 Task: View and add the product "Sweet Sesame Tofu Bowl" to cart from the store "Catering by Summer Shop (Healthy Thai Bowls)".
Action: Mouse pressed left at (70, 108)
Screenshot: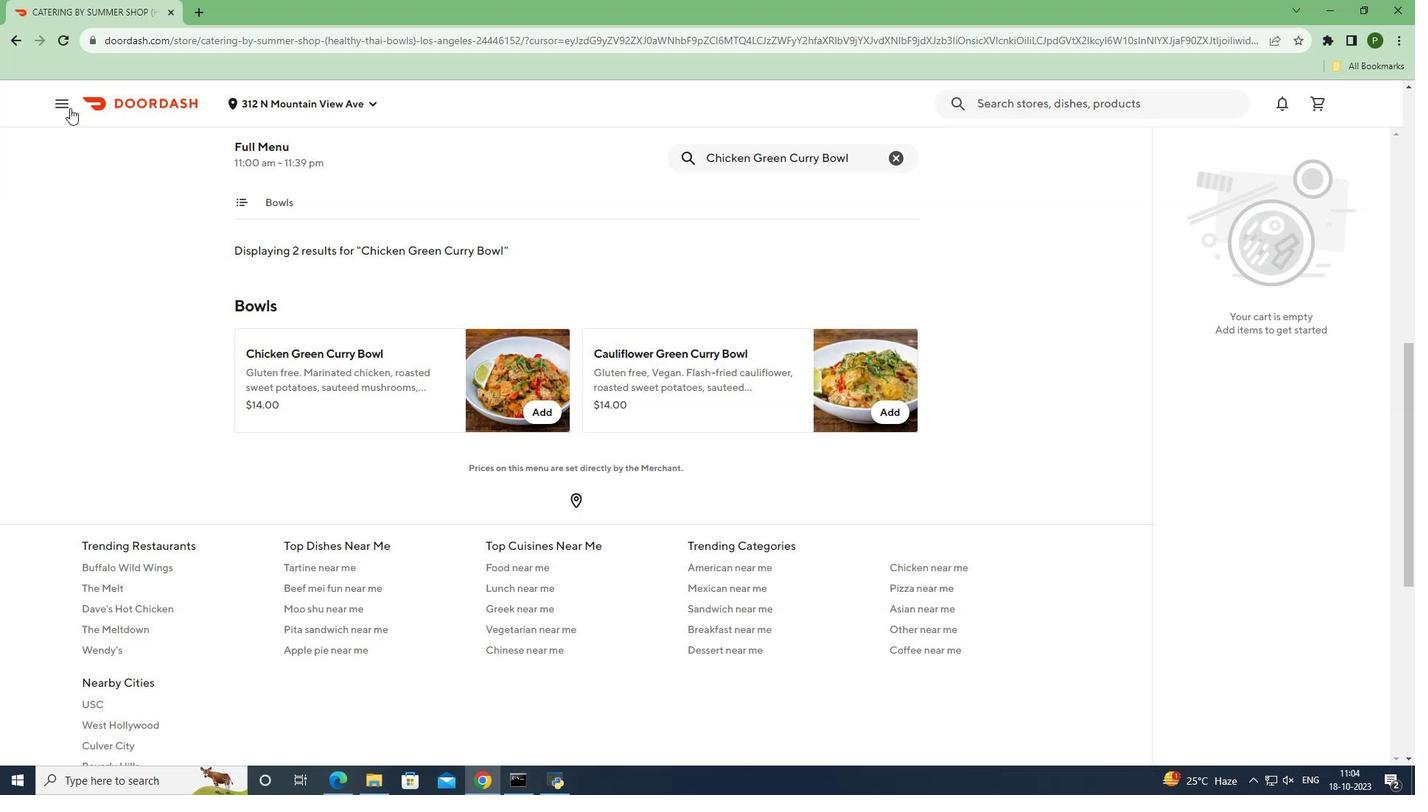 
Action: Mouse moved to (67, 201)
Screenshot: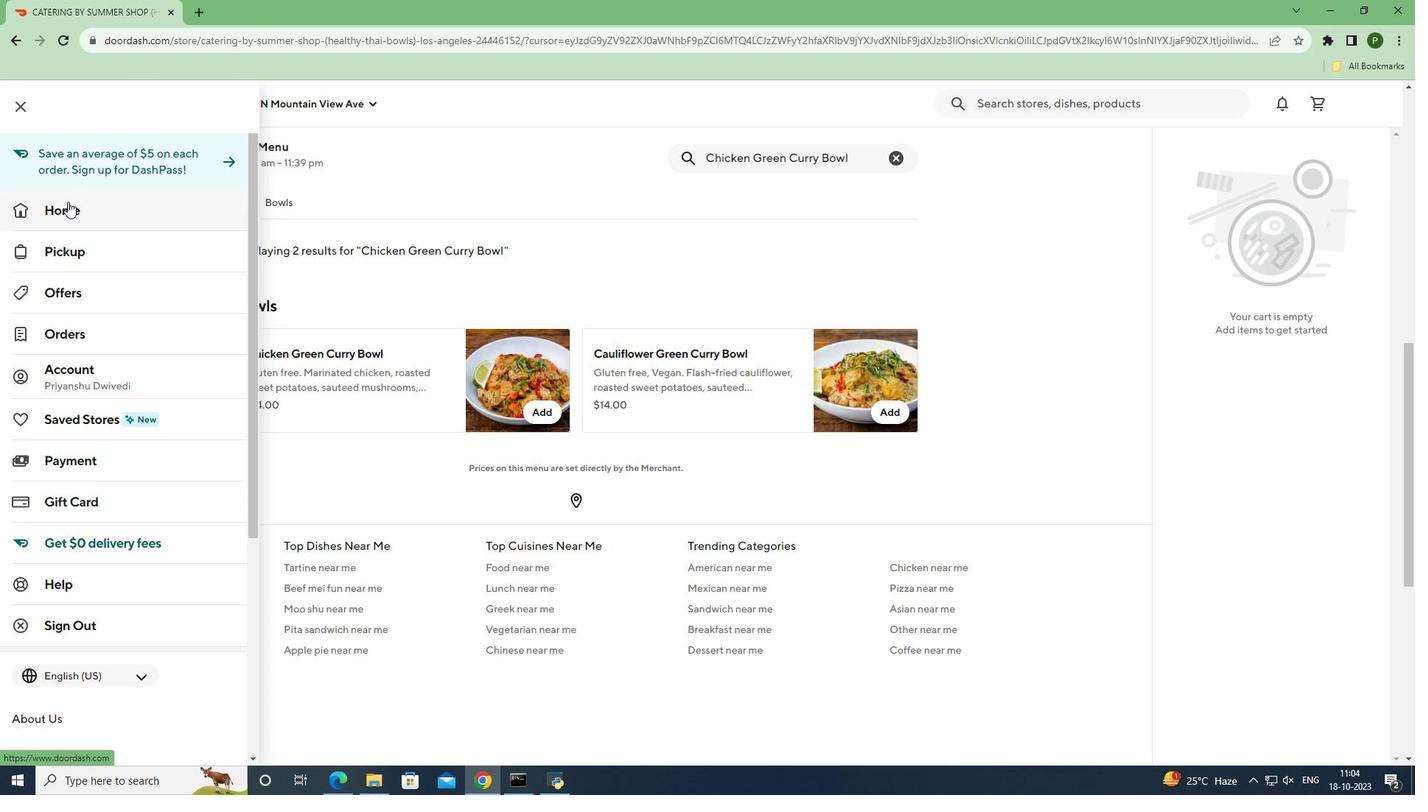 
Action: Mouse pressed left at (67, 201)
Screenshot: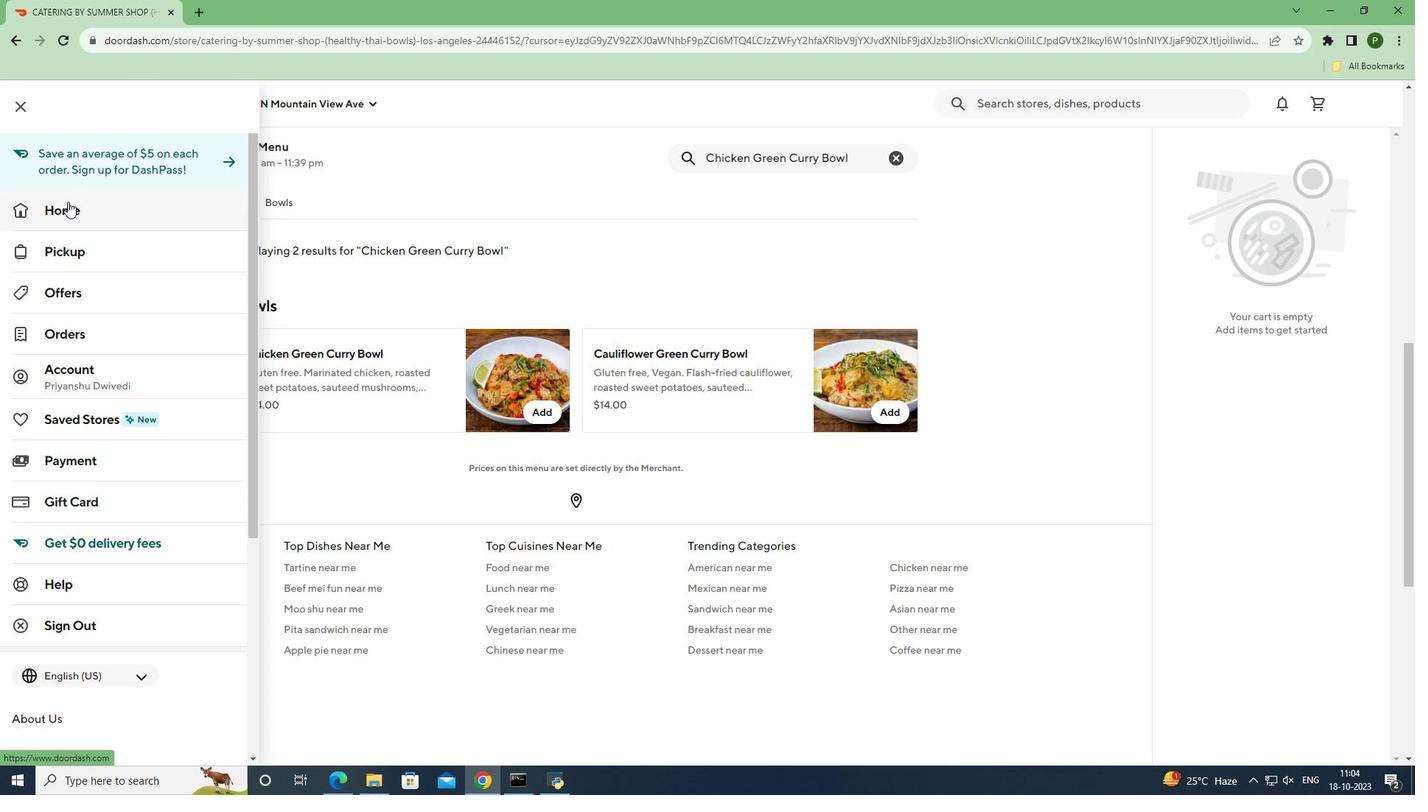
Action: Mouse moved to (1117, 160)
Screenshot: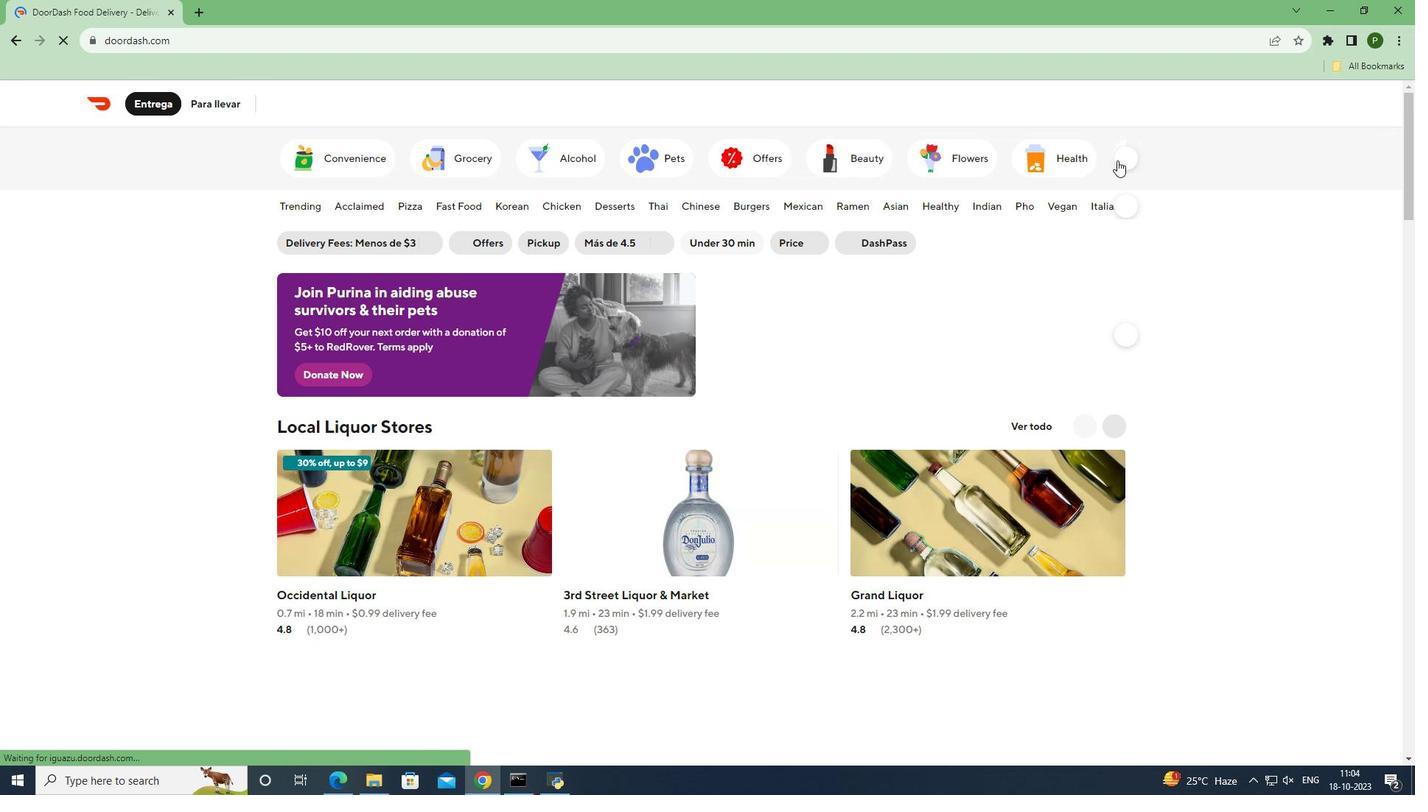 
Action: Mouse pressed left at (1117, 160)
Screenshot: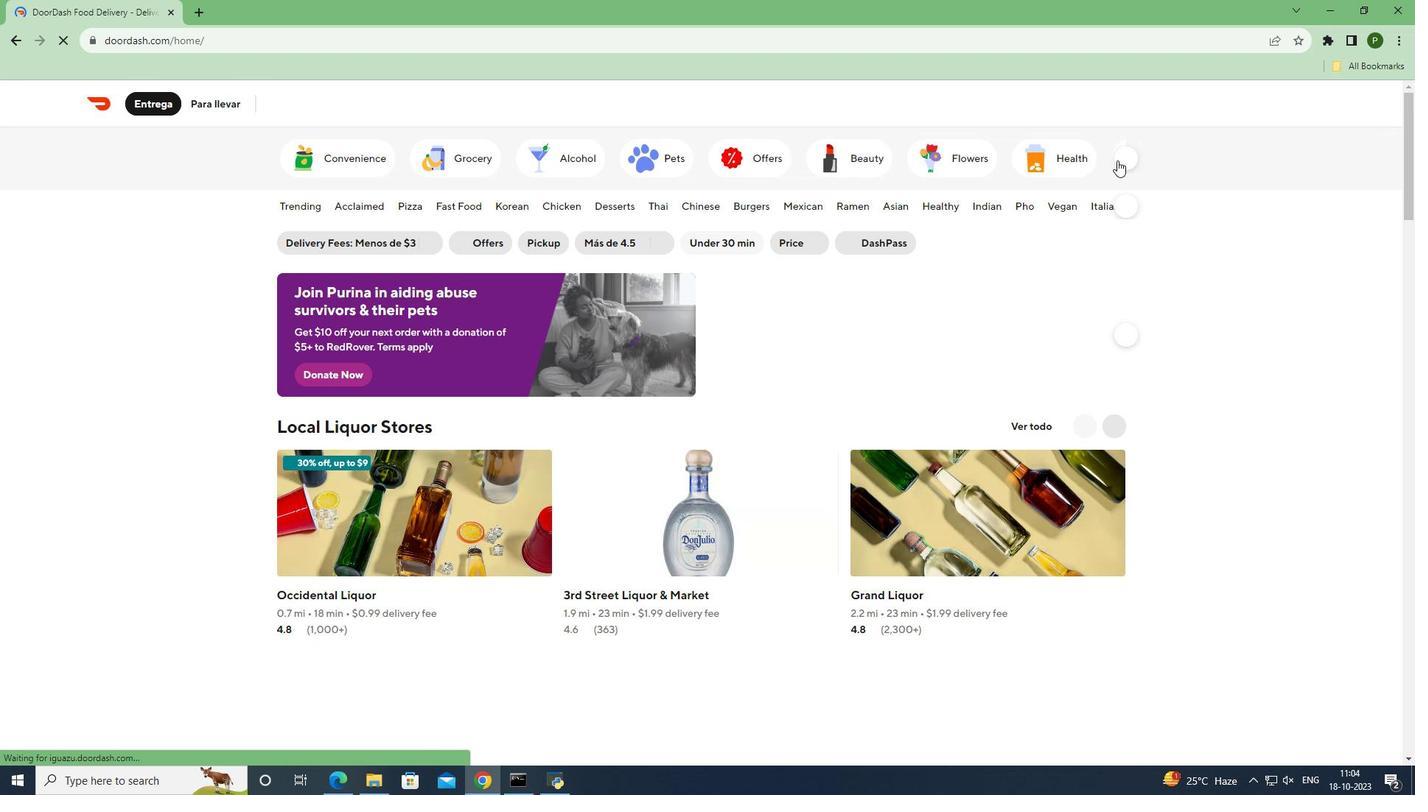 
Action: Mouse moved to (339, 162)
Screenshot: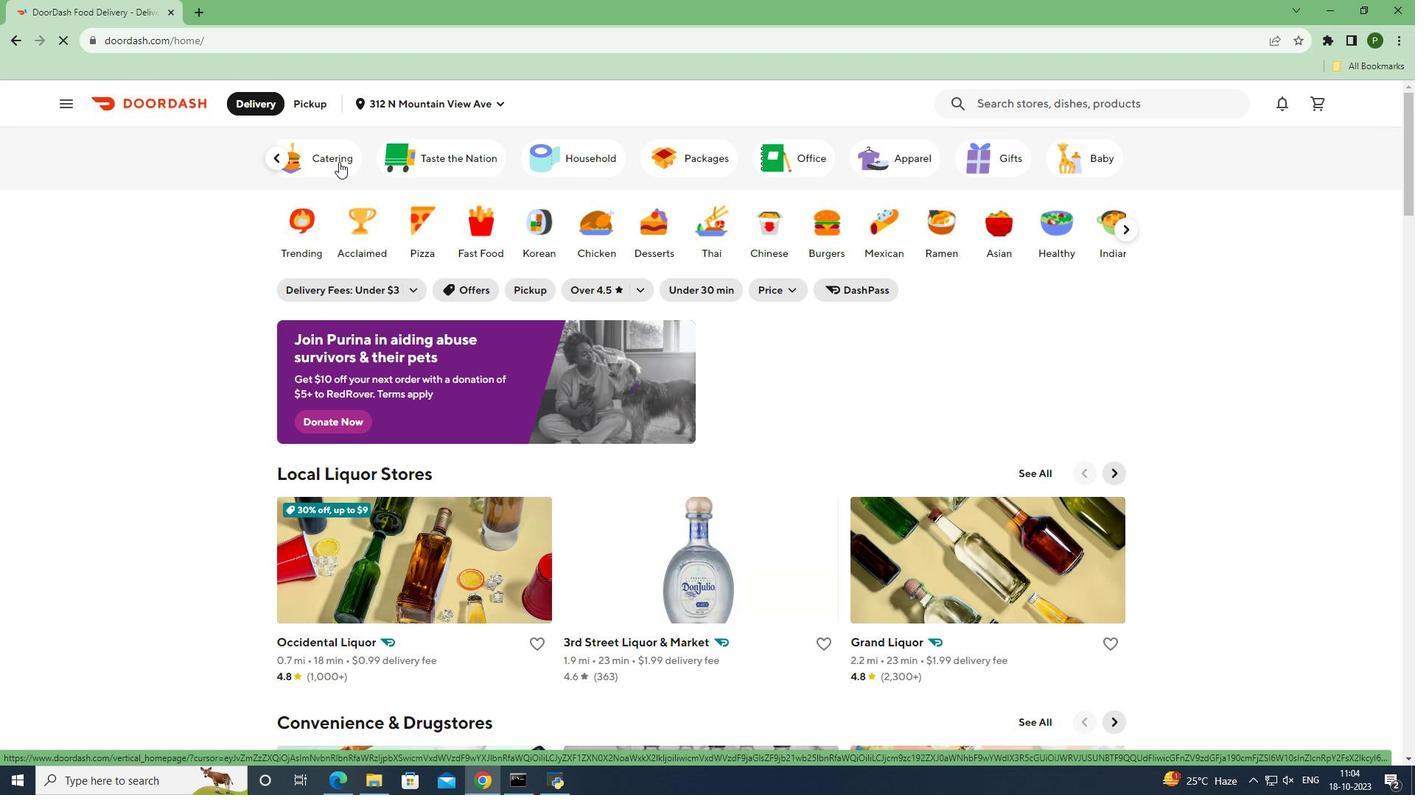 
Action: Mouse pressed left at (339, 162)
Screenshot: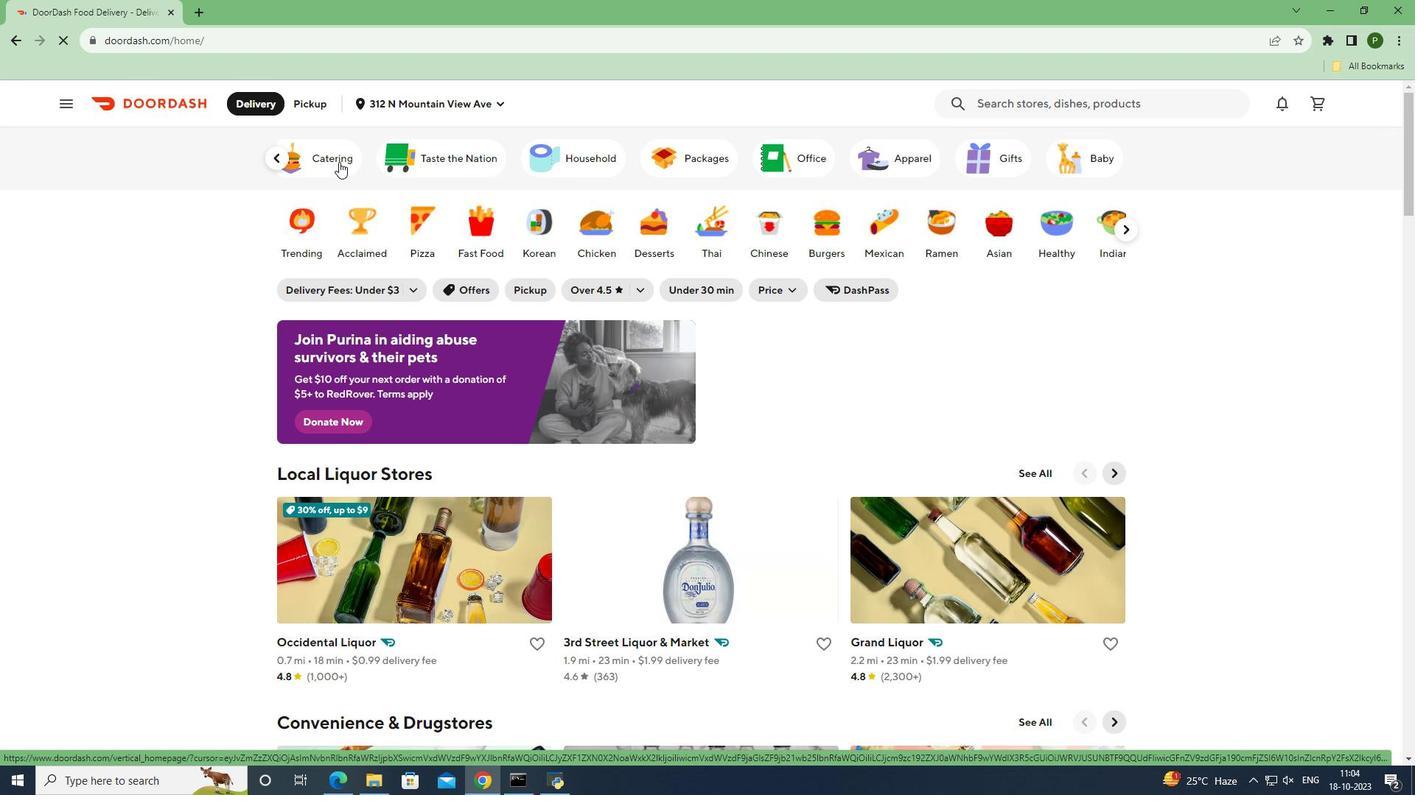 
Action: Mouse moved to (414, 478)
Screenshot: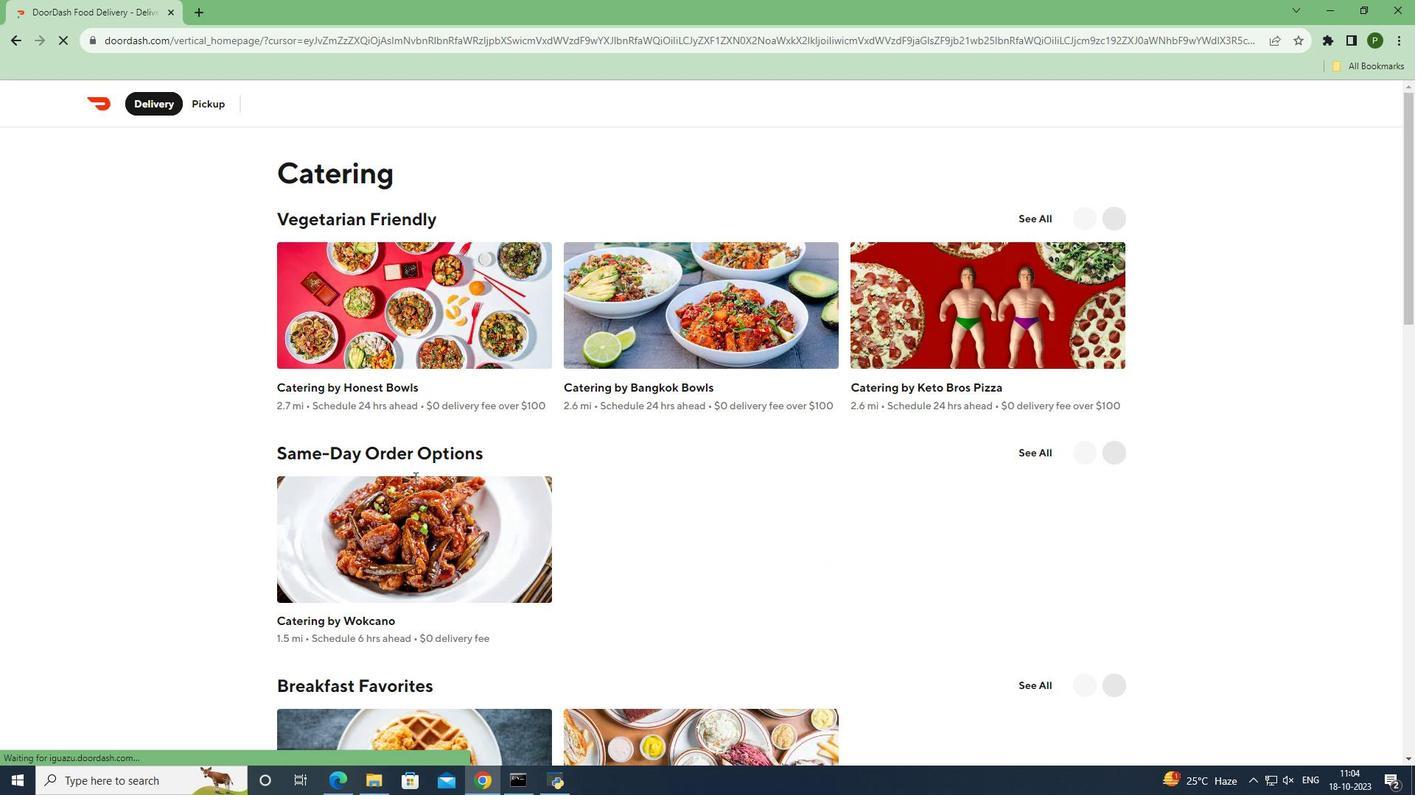 
Action: Mouse scrolled (414, 477) with delta (0, 0)
Screenshot: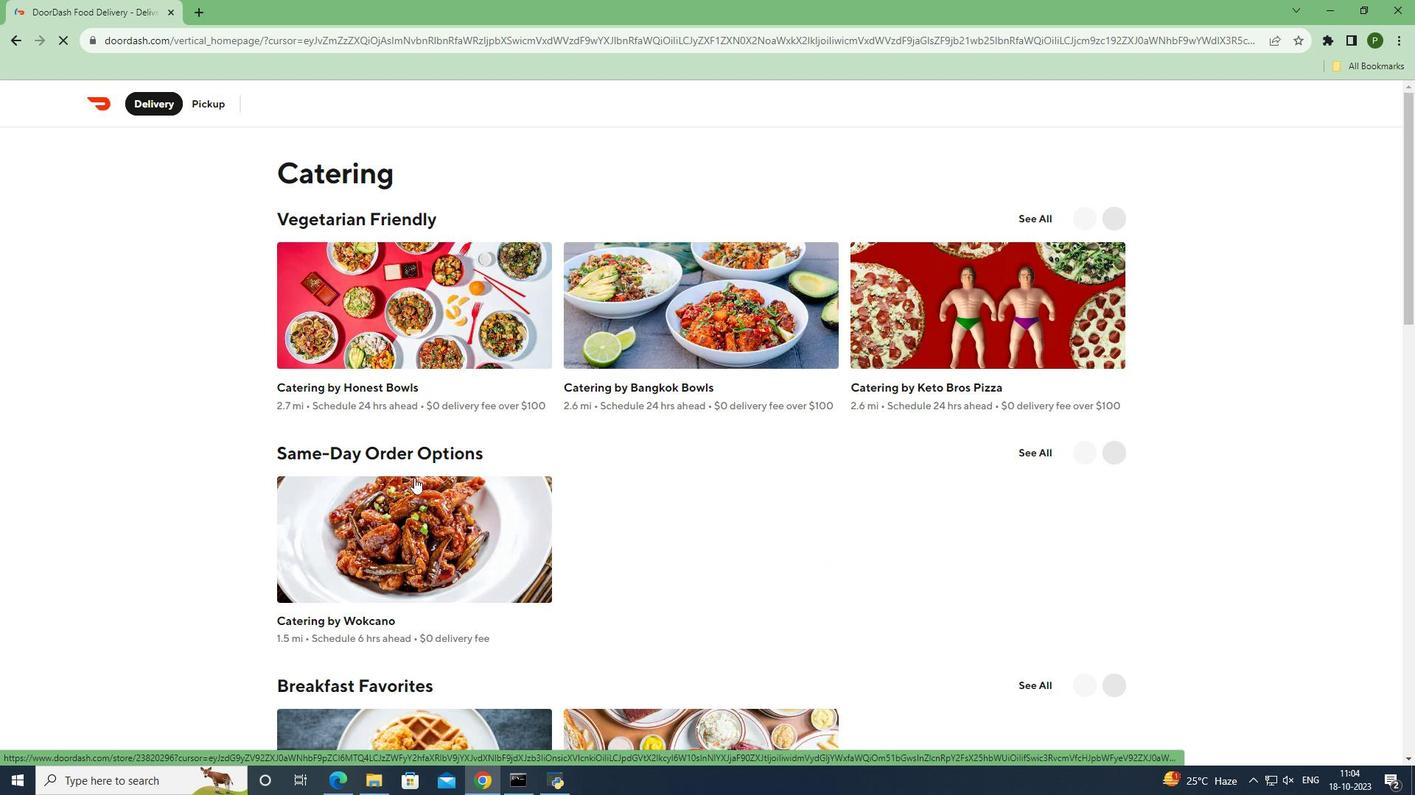 
Action: Mouse scrolled (414, 477) with delta (0, 0)
Screenshot: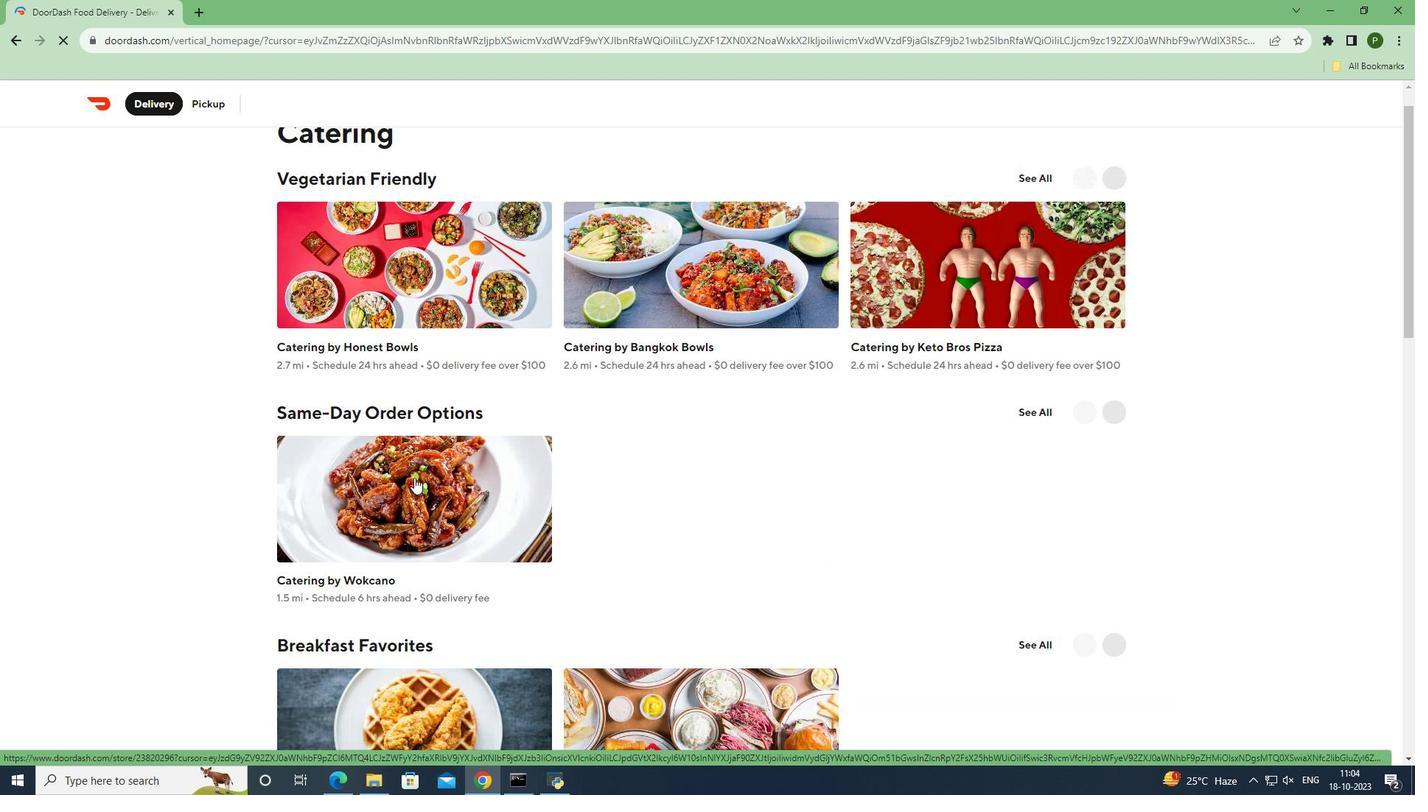 
Action: Mouse scrolled (414, 477) with delta (0, 0)
Screenshot: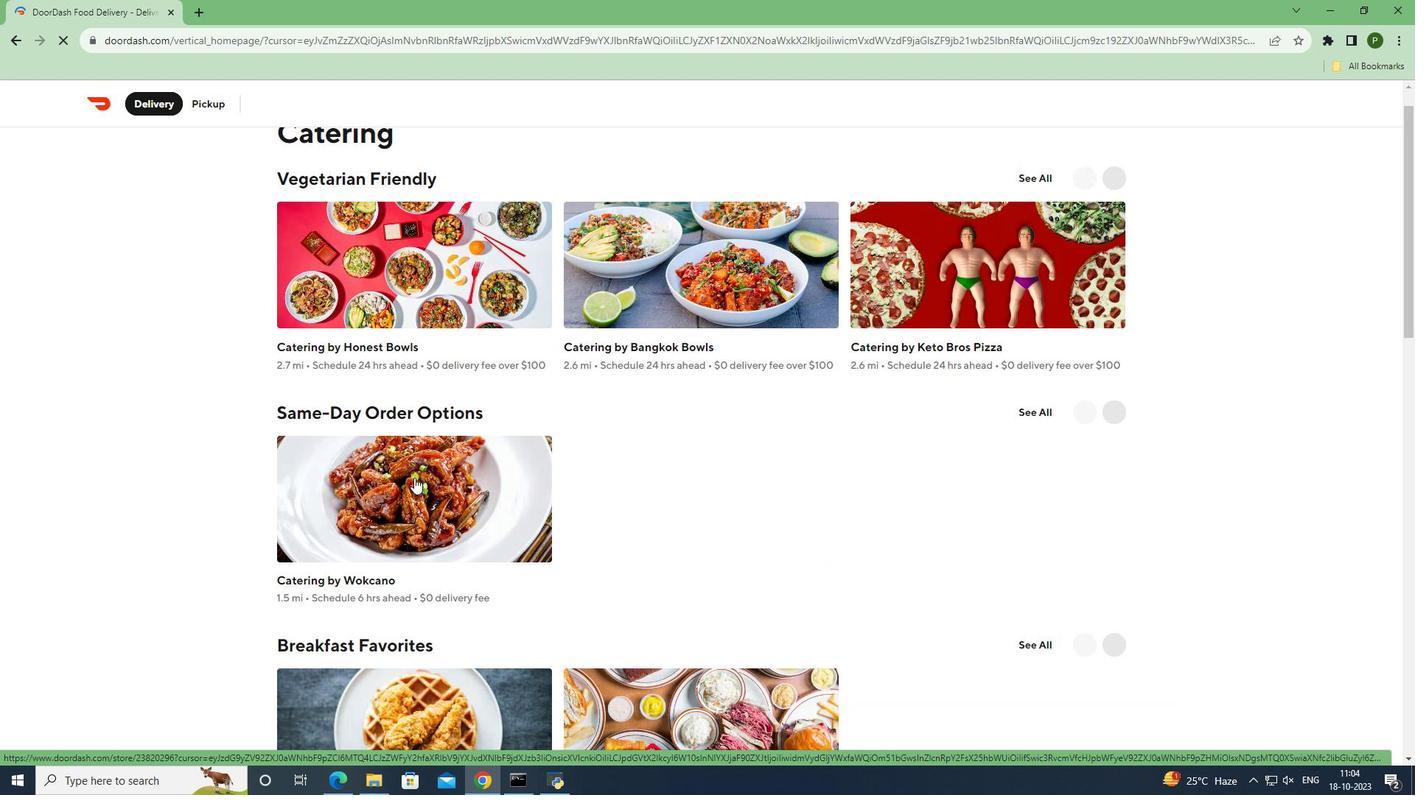 
Action: Mouse scrolled (414, 477) with delta (0, 0)
Screenshot: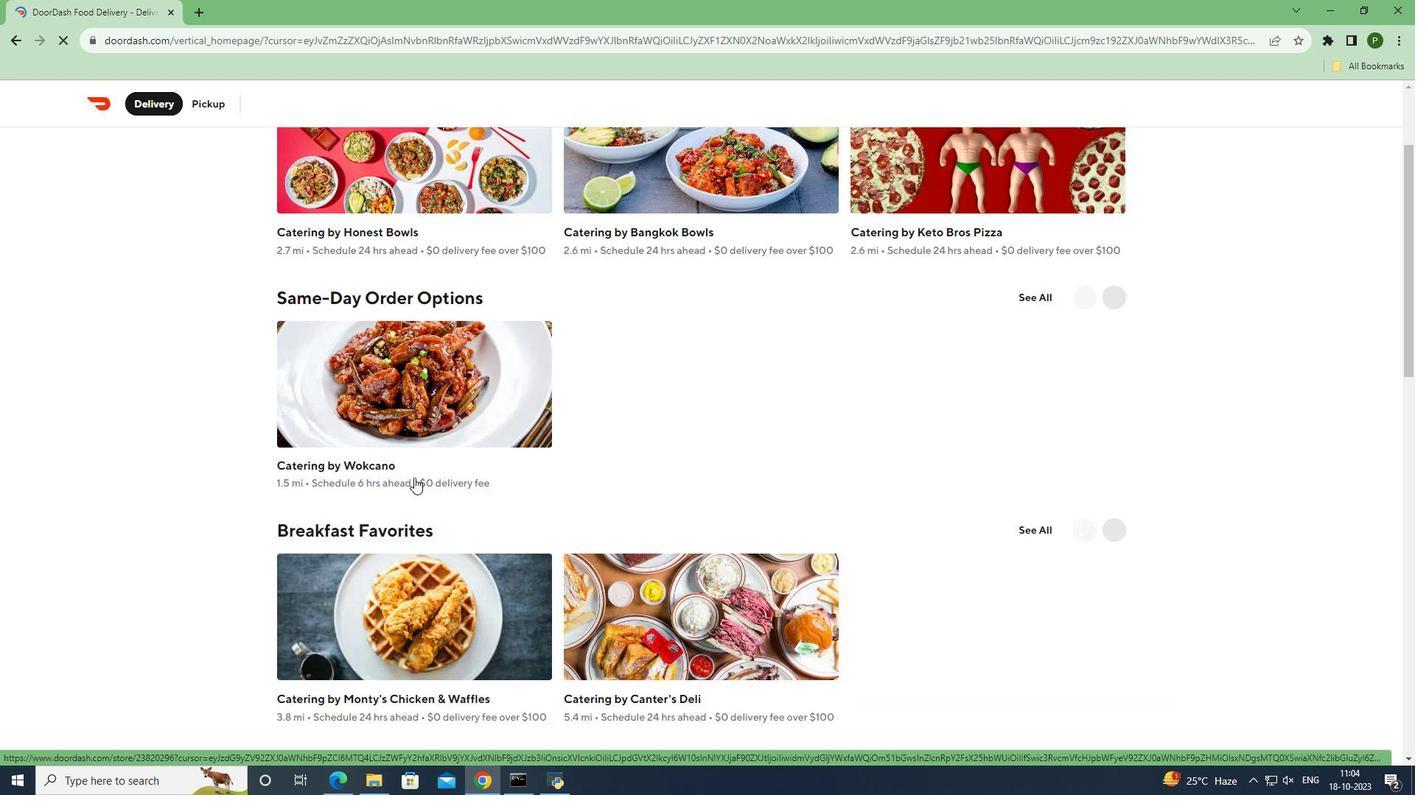 
Action: Mouse scrolled (414, 477) with delta (0, 0)
Screenshot: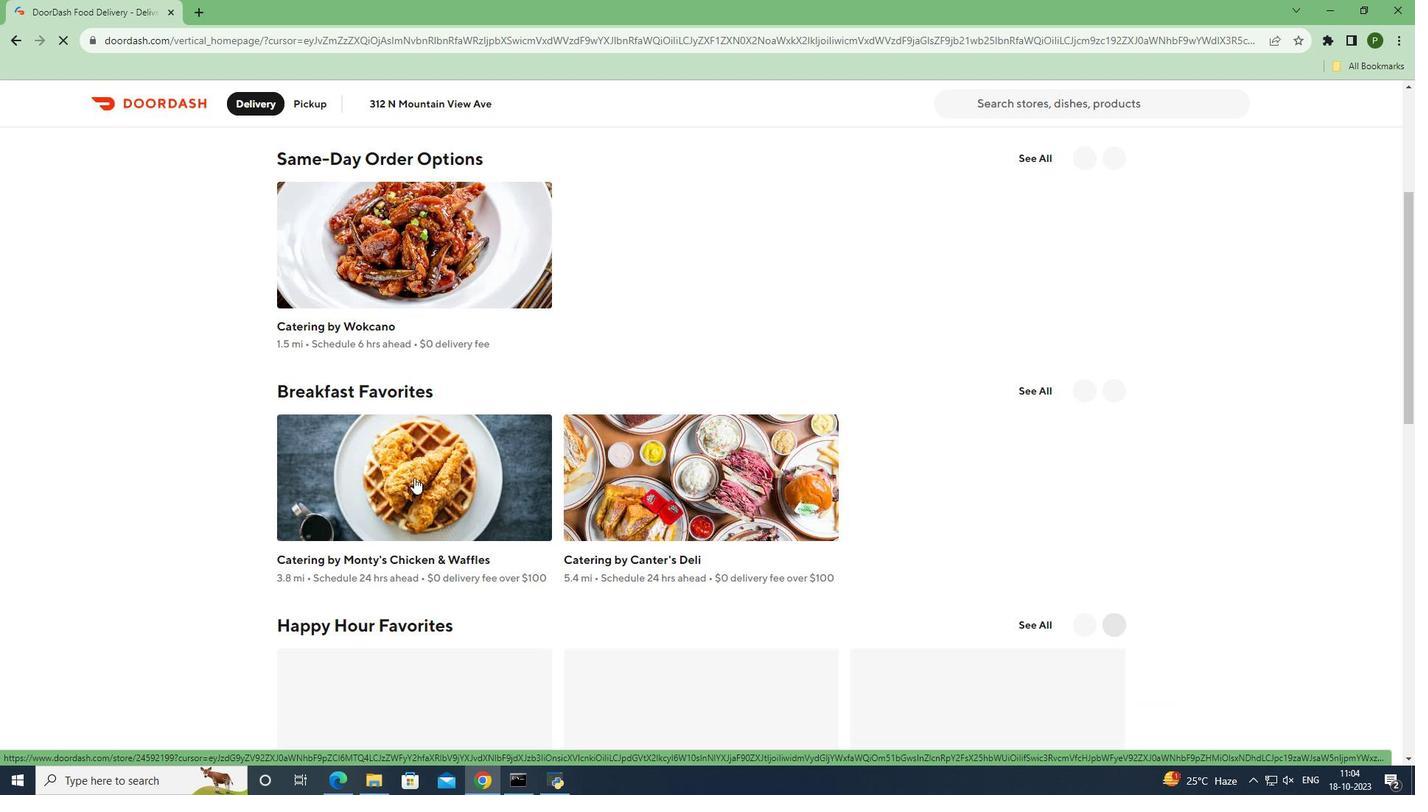 
Action: Mouse scrolled (414, 477) with delta (0, 0)
Screenshot: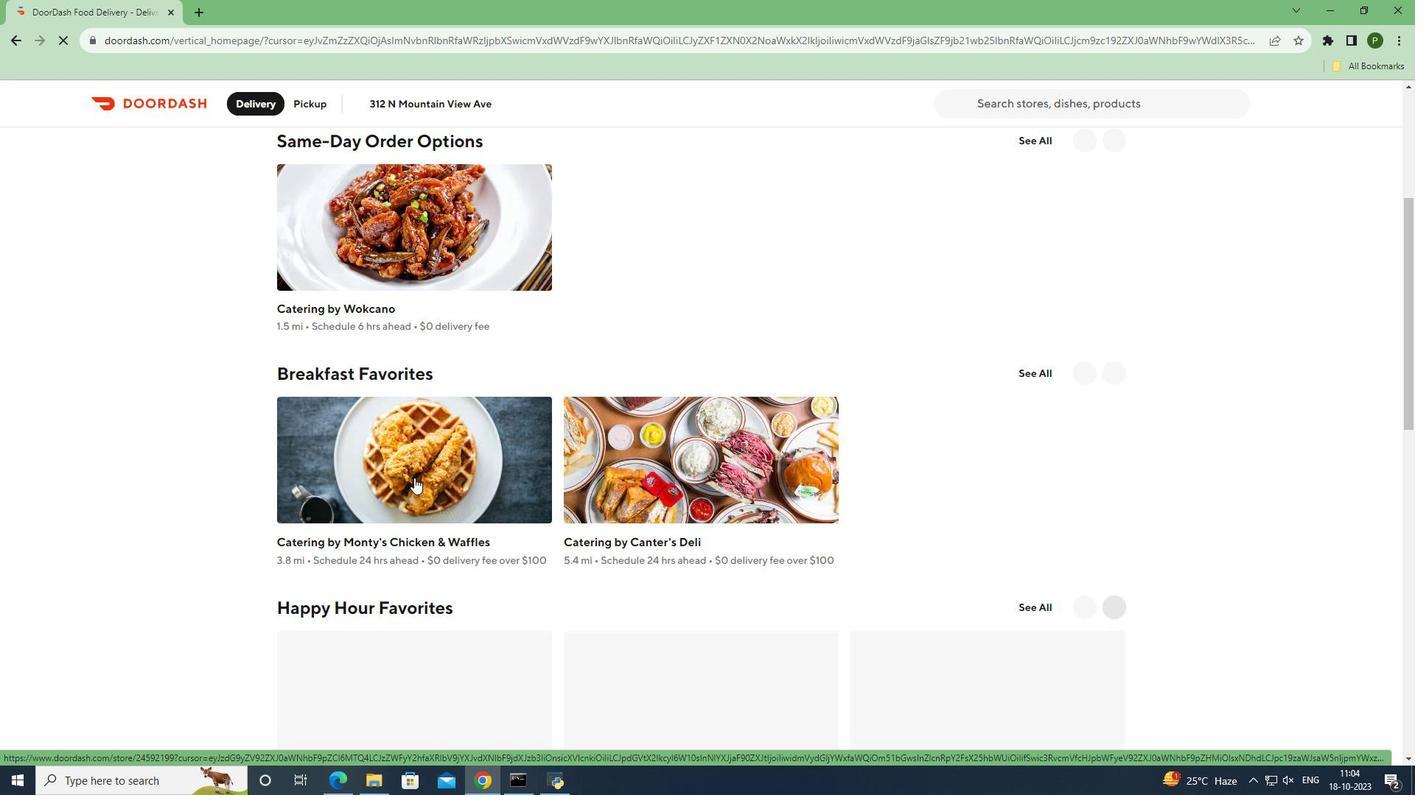
Action: Mouse scrolled (414, 477) with delta (0, 0)
Screenshot: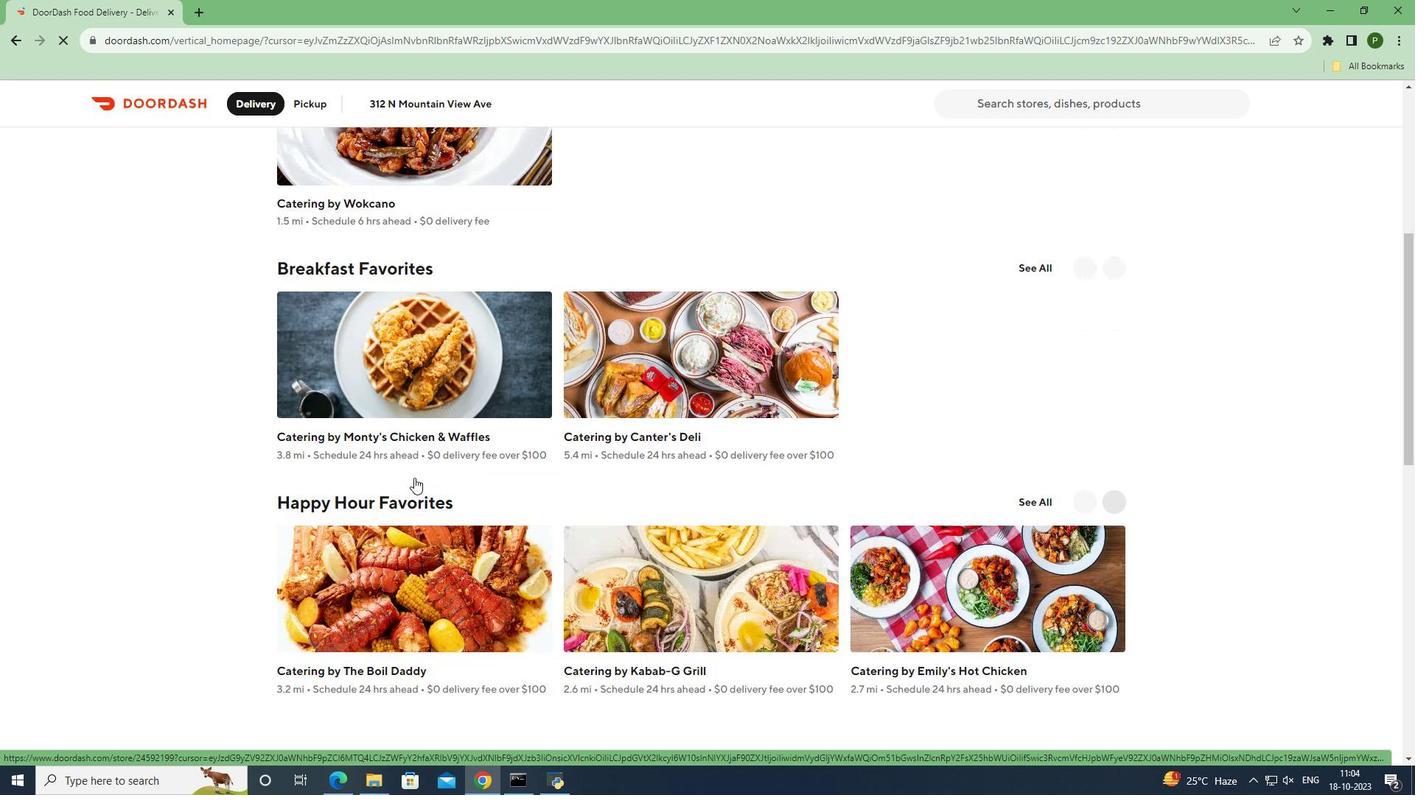 
Action: Mouse scrolled (414, 477) with delta (0, 0)
Screenshot: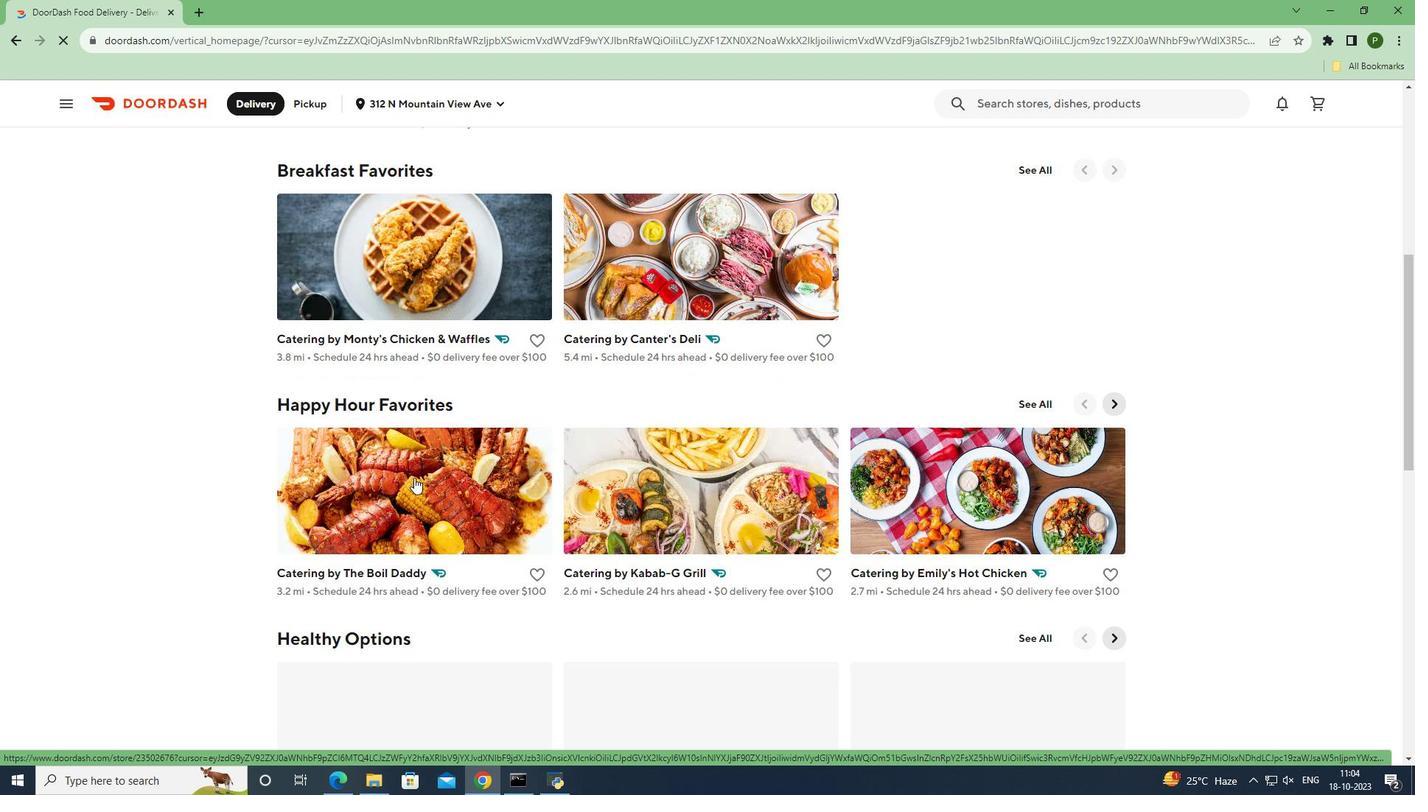 
Action: Mouse scrolled (414, 477) with delta (0, 0)
Screenshot: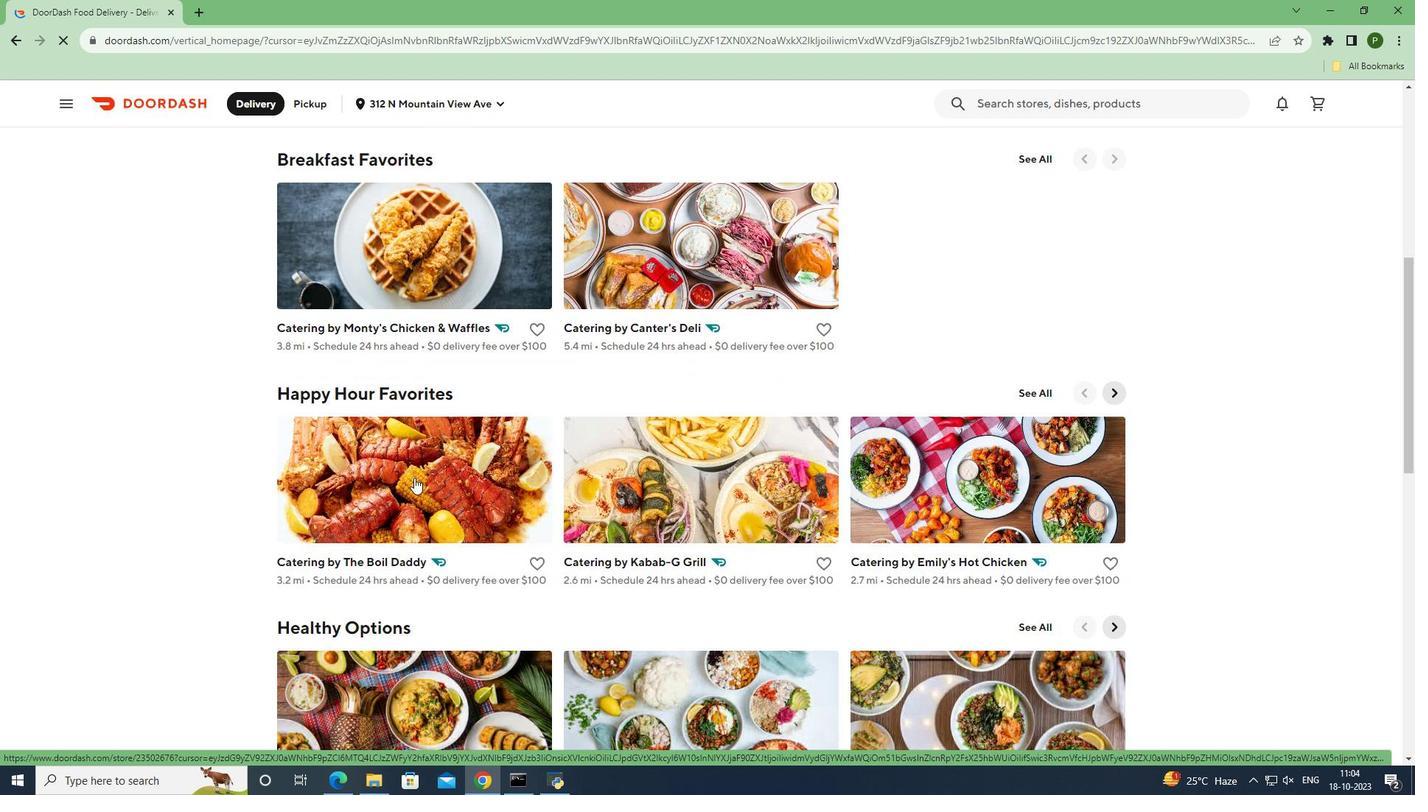 
Action: Mouse scrolled (414, 477) with delta (0, 0)
Screenshot: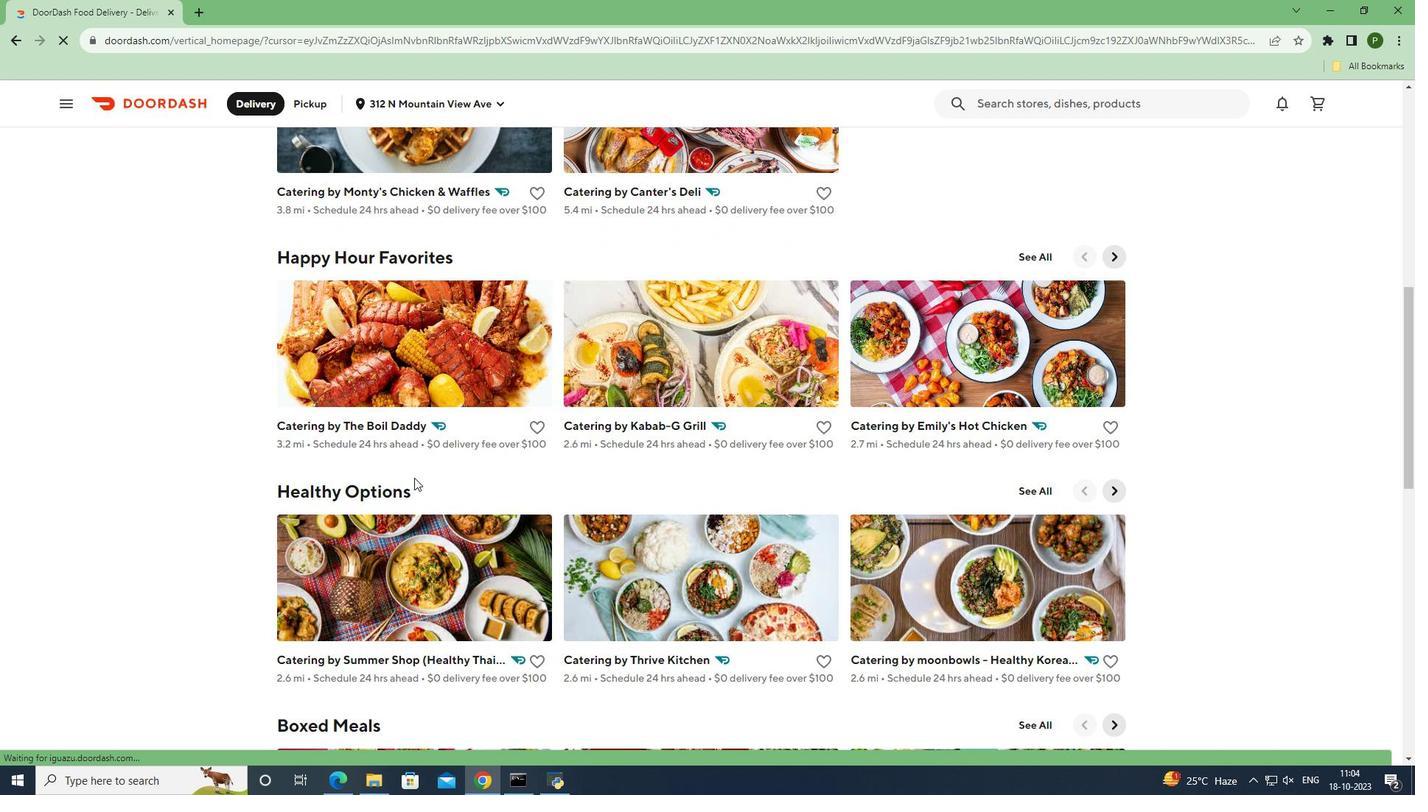 
Action: Mouse scrolled (414, 477) with delta (0, 0)
Screenshot: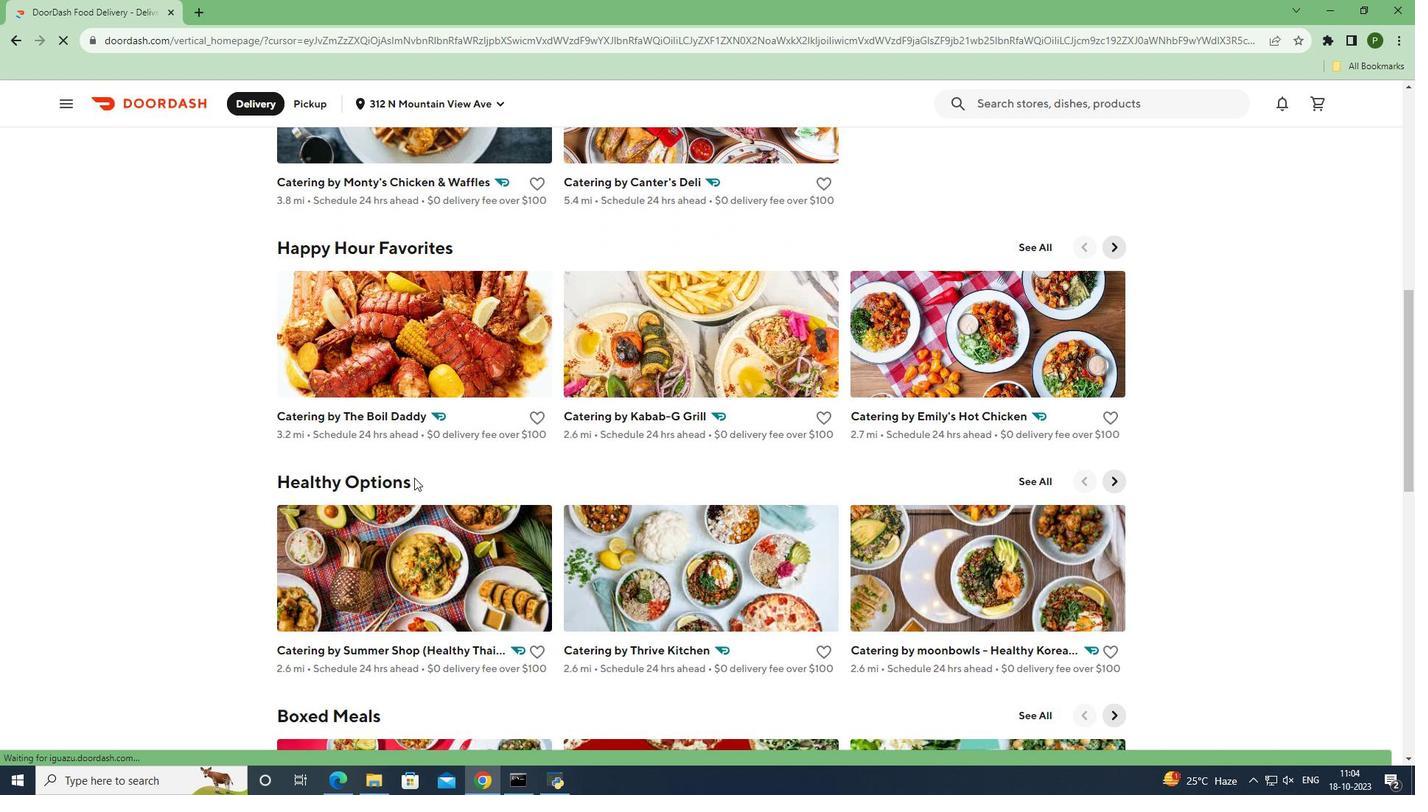 
Action: Mouse scrolled (414, 477) with delta (0, 0)
Screenshot: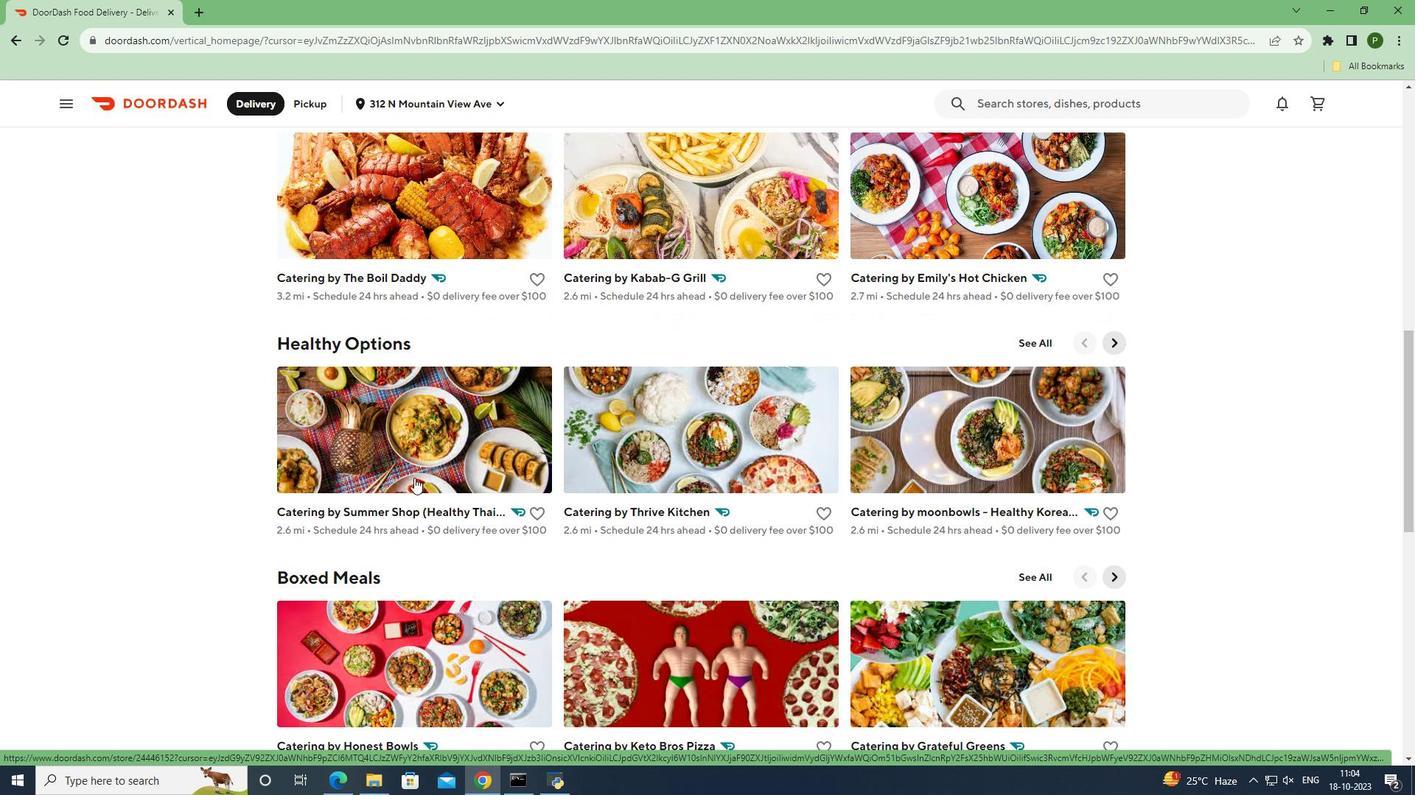 
Action: Mouse scrolled (414, 477) with delta (0, 0)
Screenshot: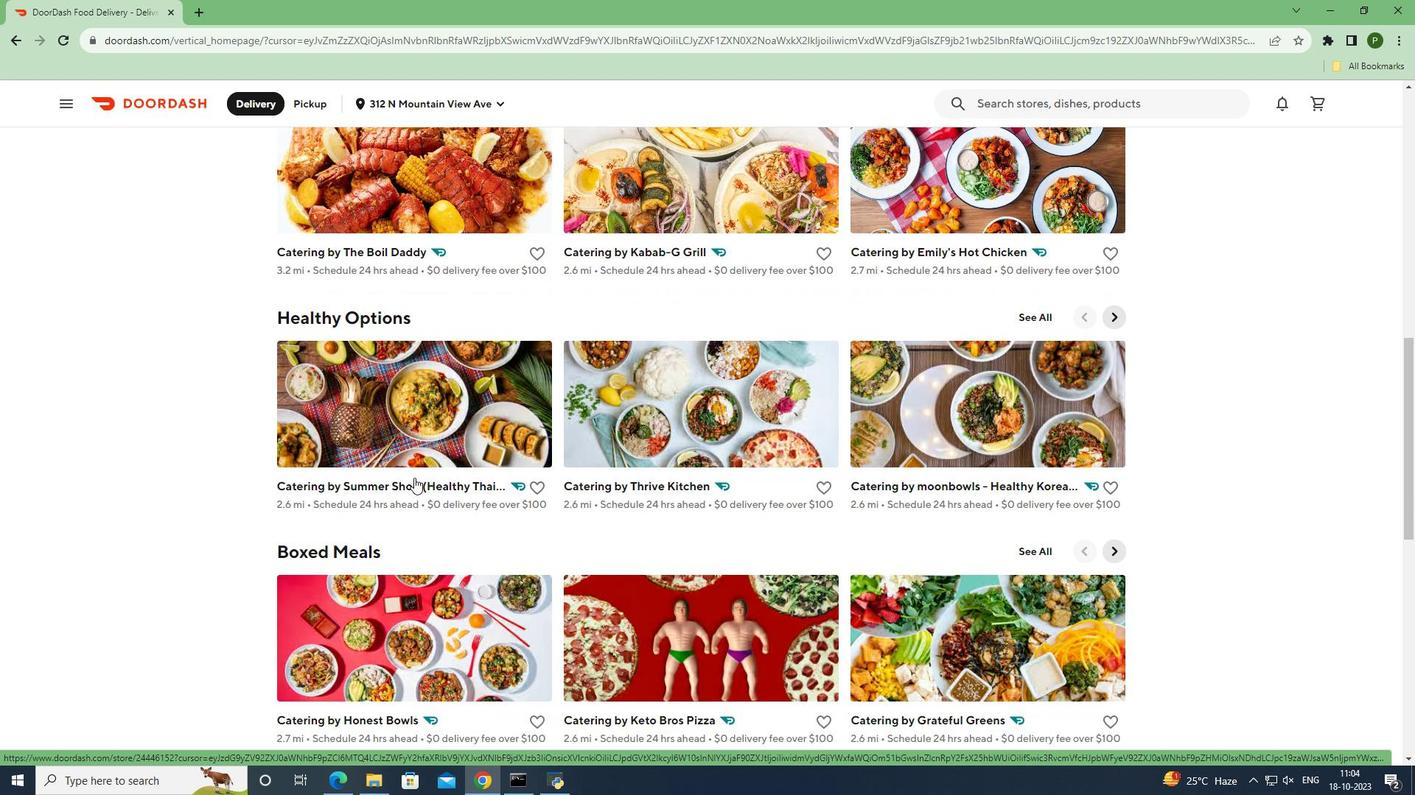 
Action: Mouse moved to (439, 313)
Screenshot: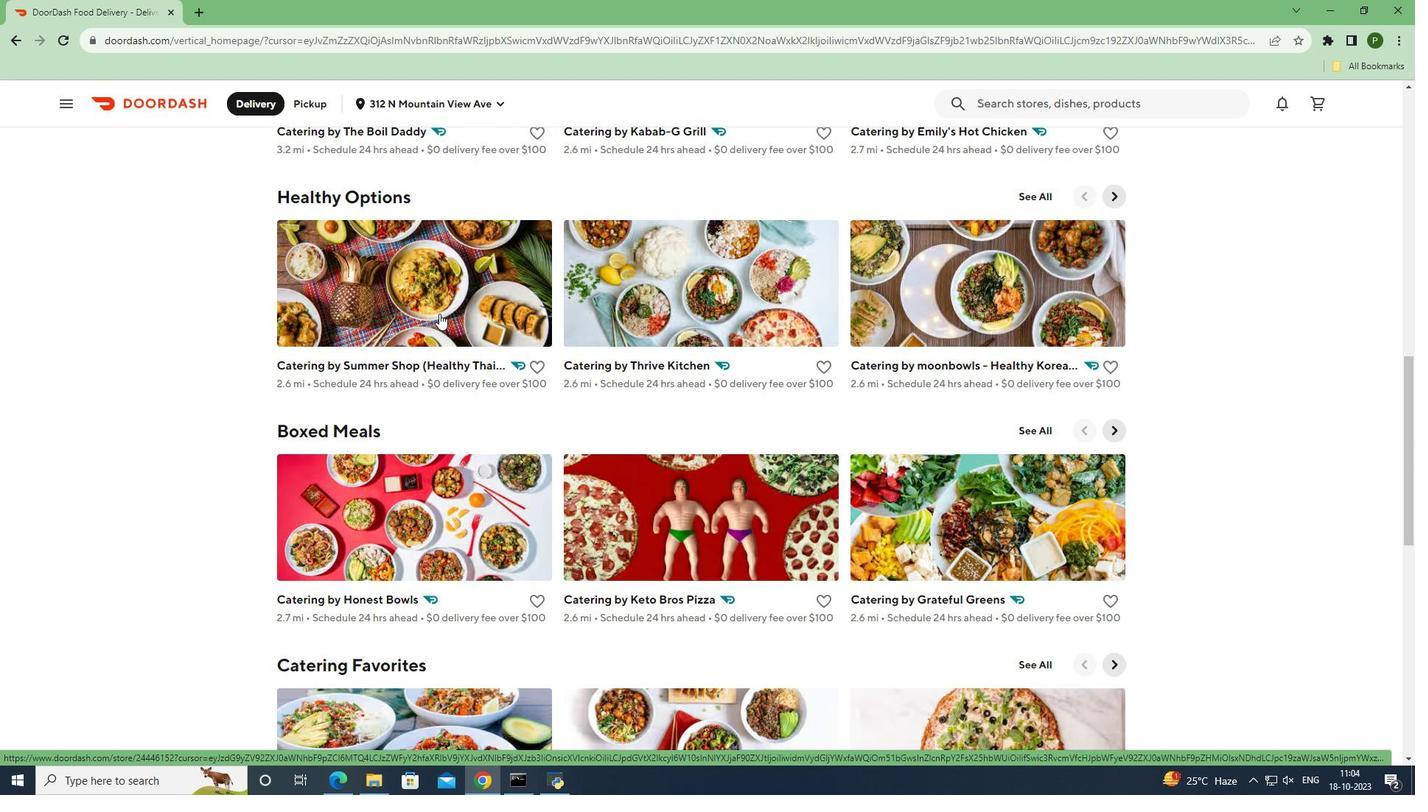 
Action: Mouse pressed left at (439, 313)
Screenshot: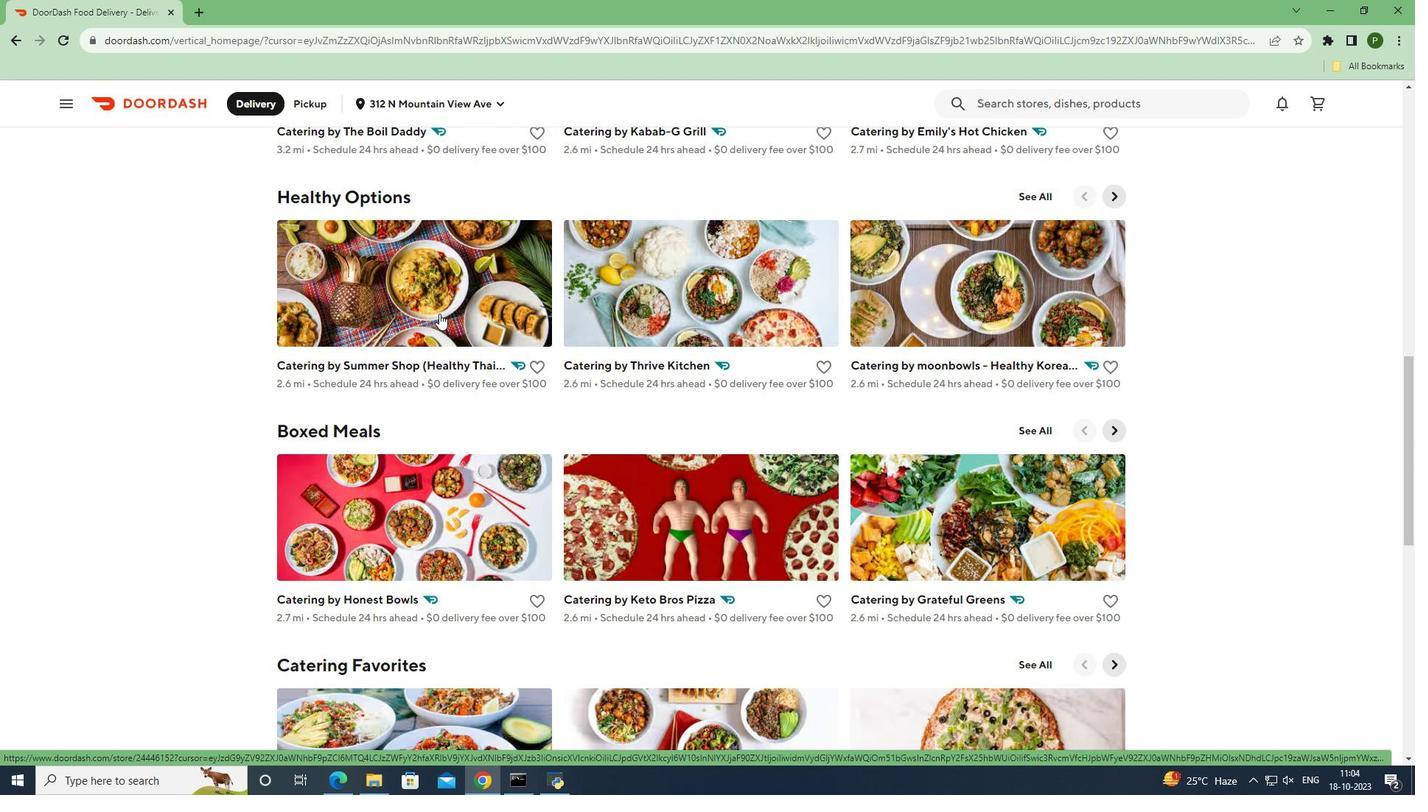 
Action: Mouse moved to (667, 516)
Screenshot: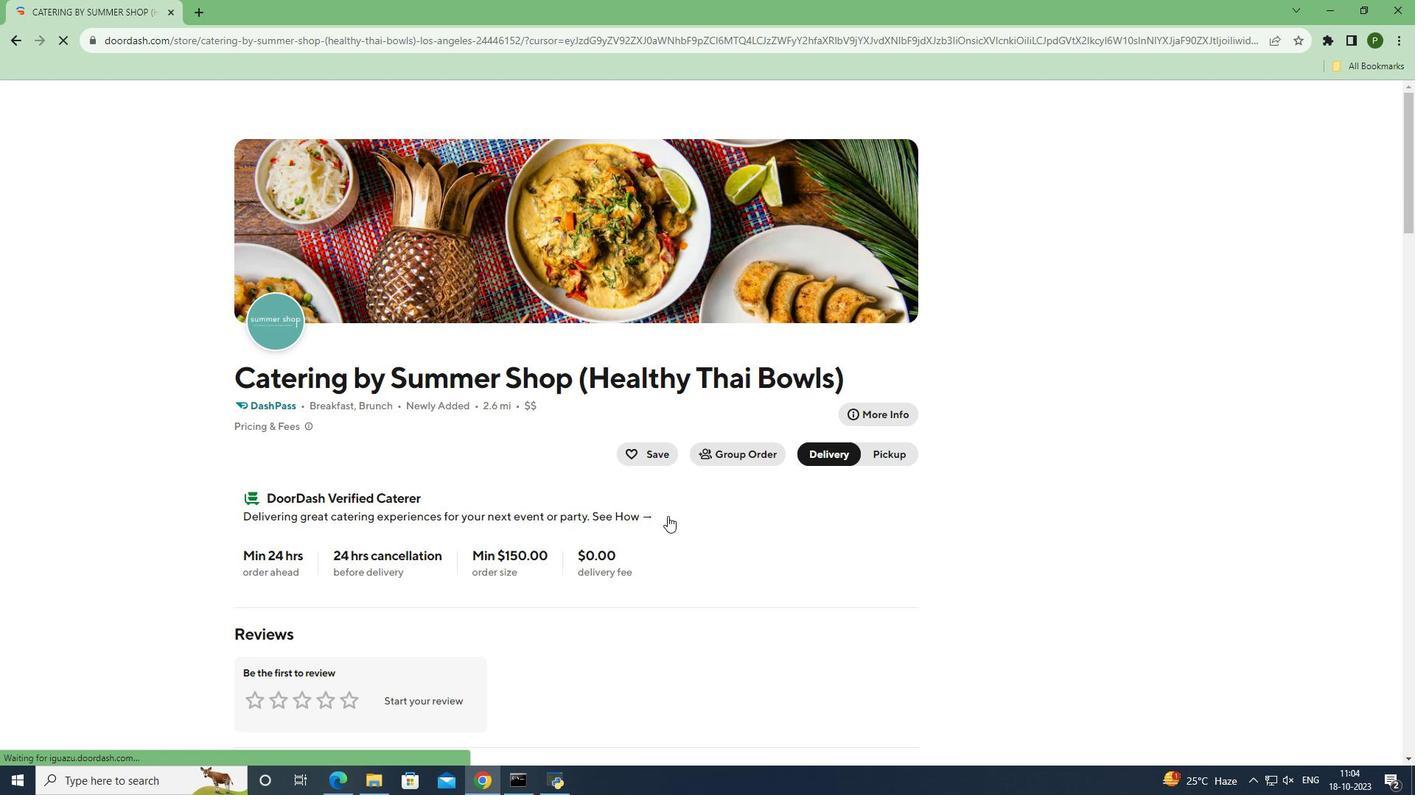 
Action: Mouse scrolled (667, 515) with delta (0, 0)
Screenshot: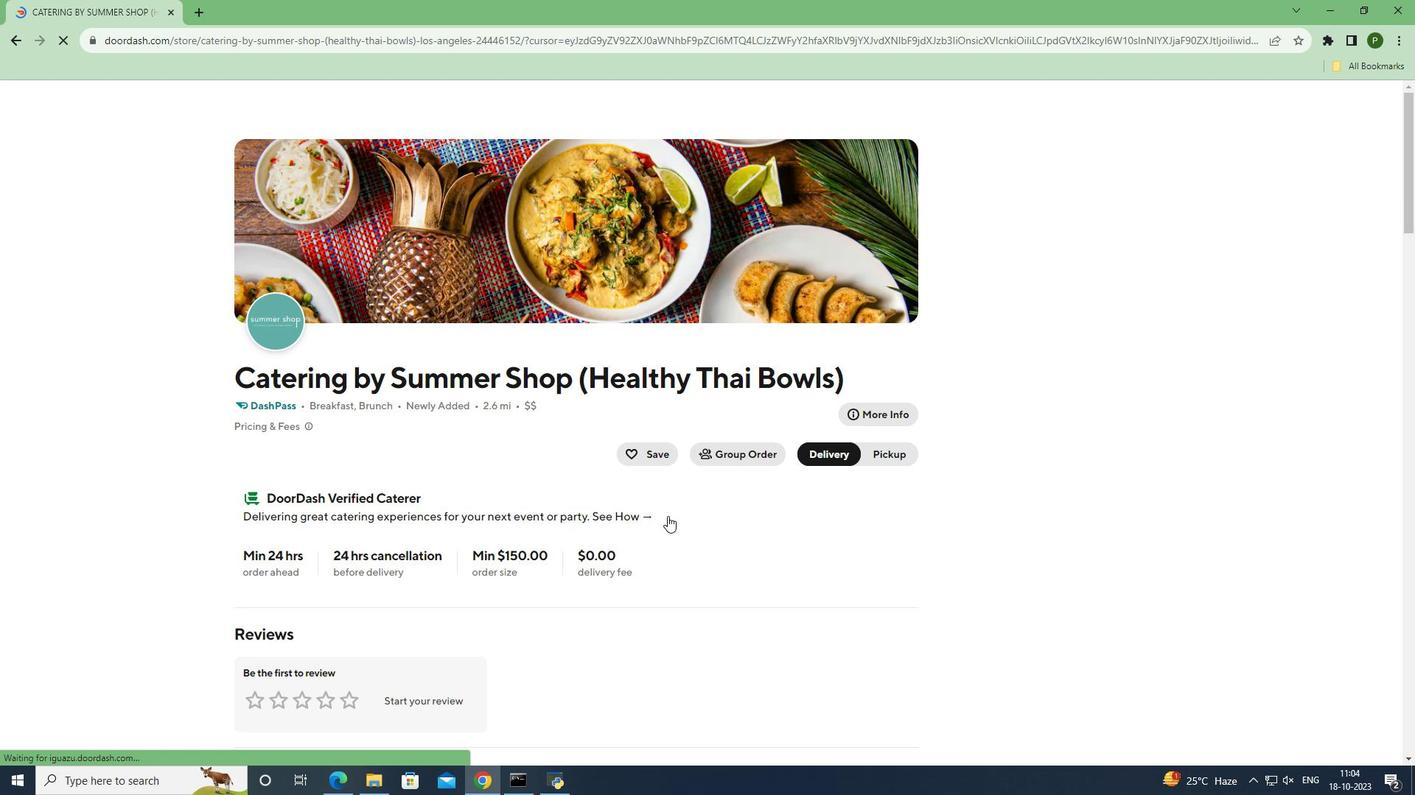 
Action: Mouse scrolled (667, 515) with delta (0, 0)
Screenshot: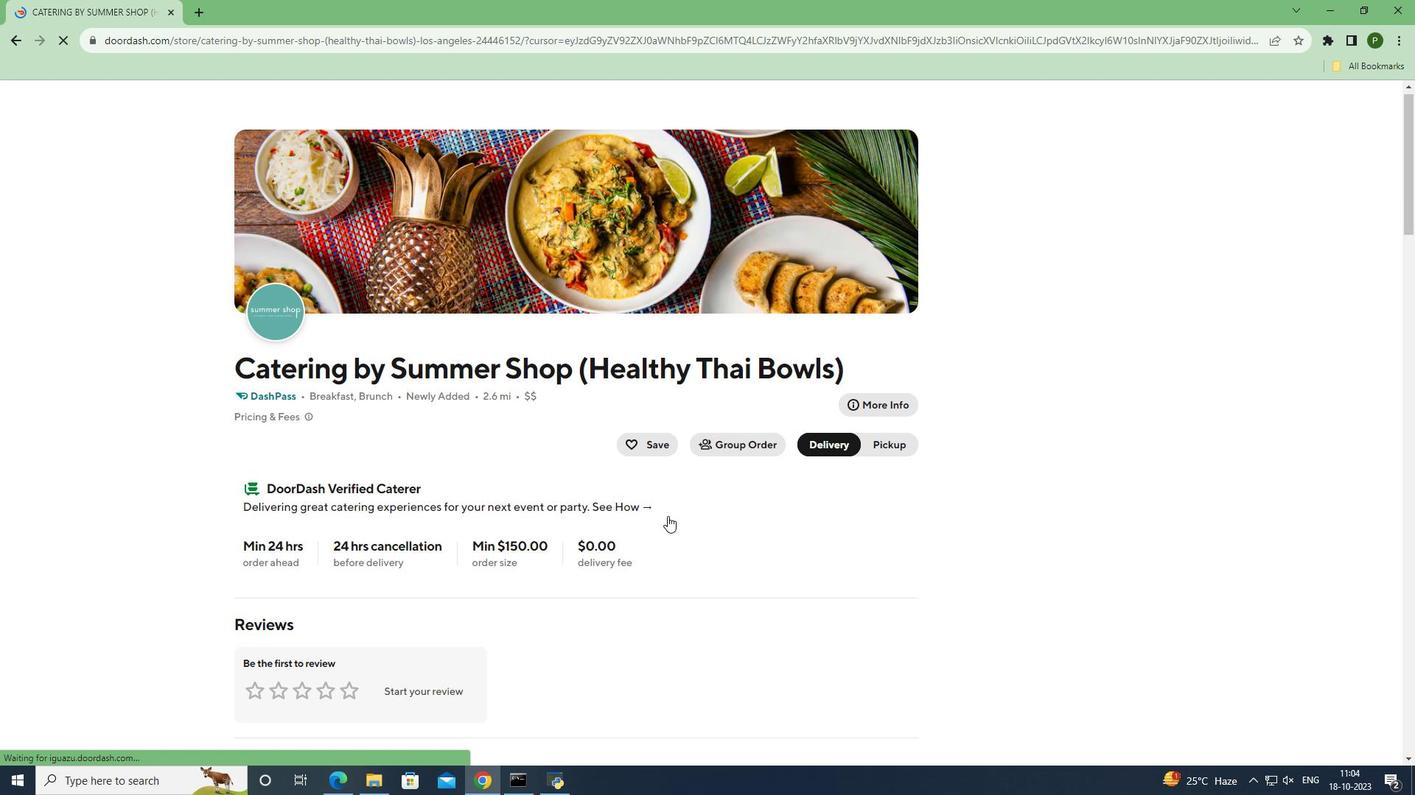 
Action: Mouse scrolled (667, 515) with delta (0, 0)
Screenshot: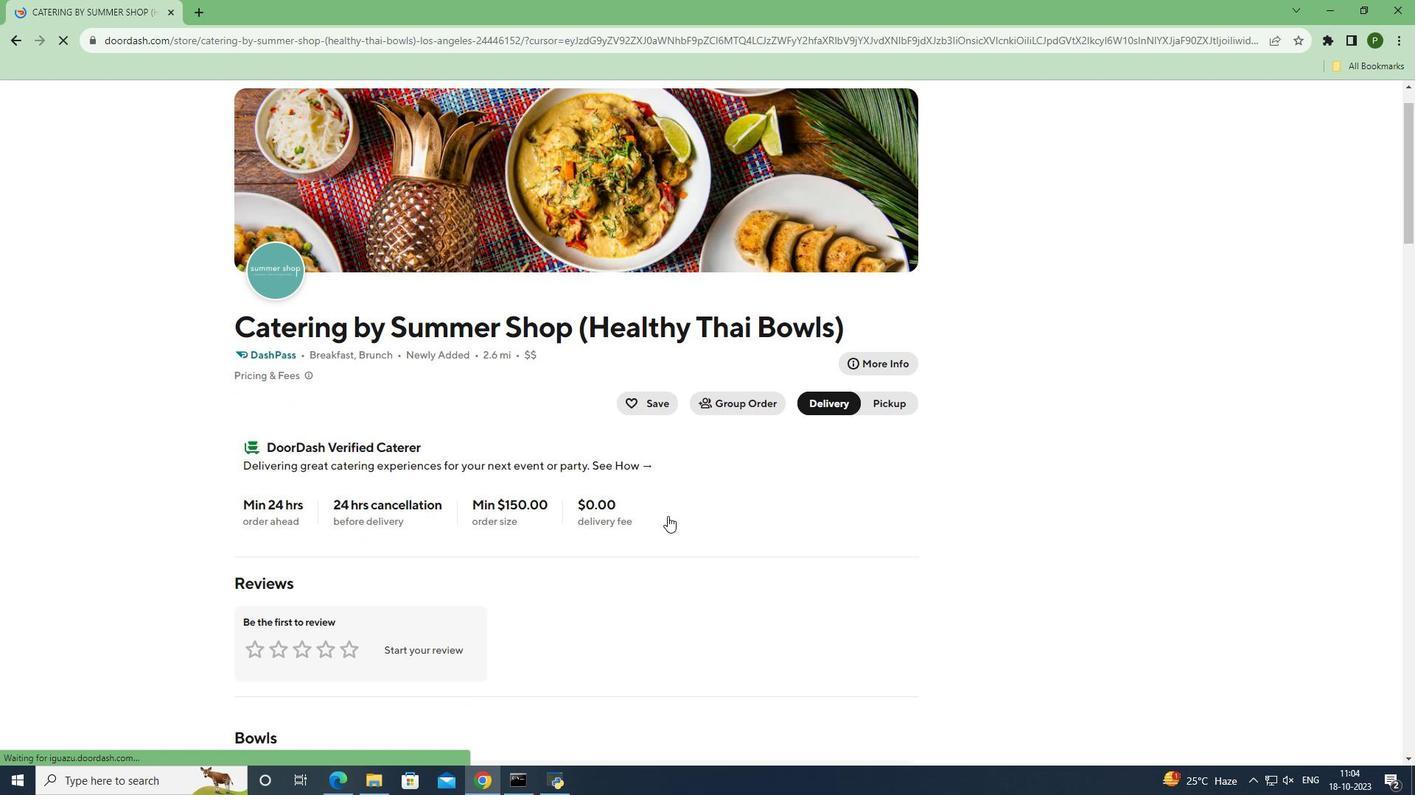 
Action: Mouse moved to (748, 602)
Screenshot: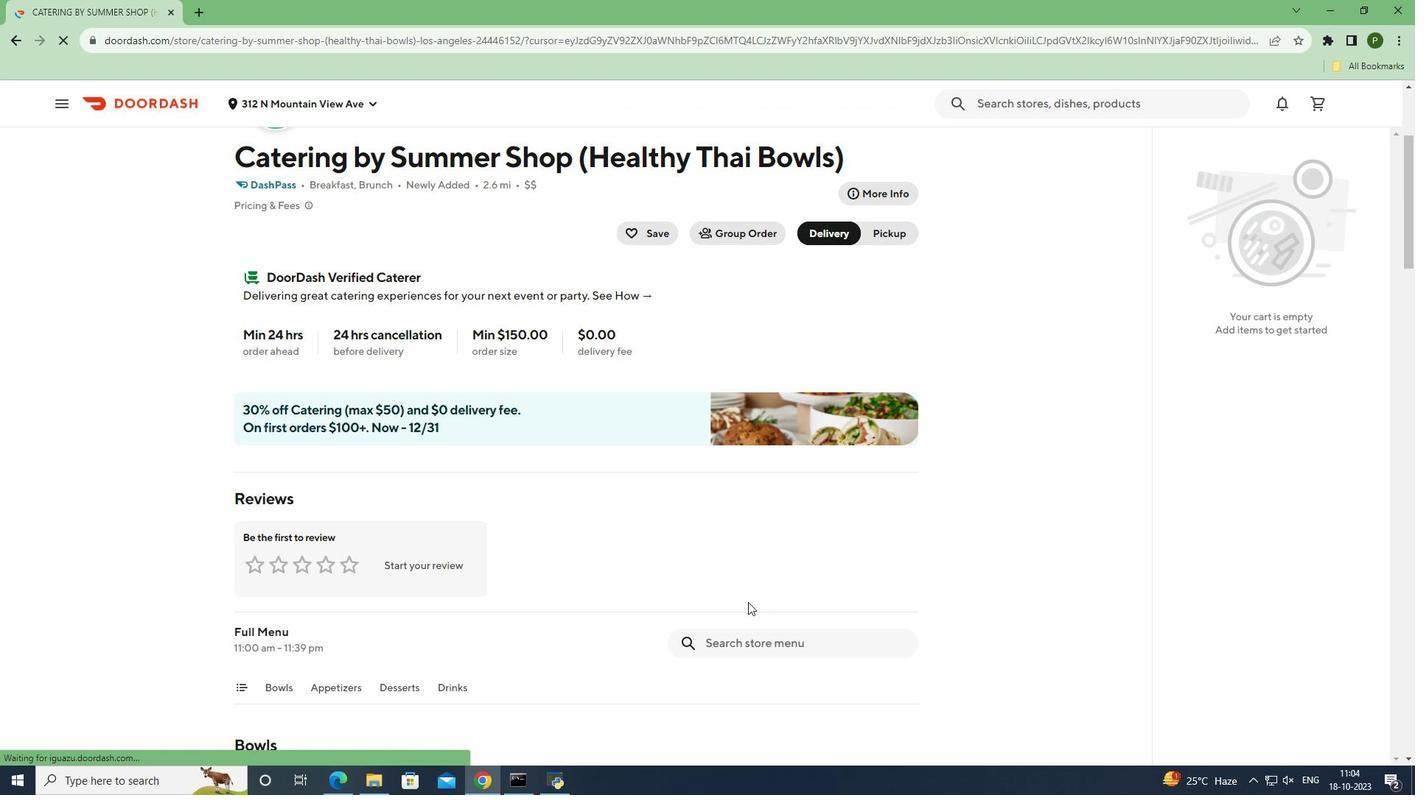 
Action: Mouse scrolled (748, 602) with delta (0, 0)
Screenshot: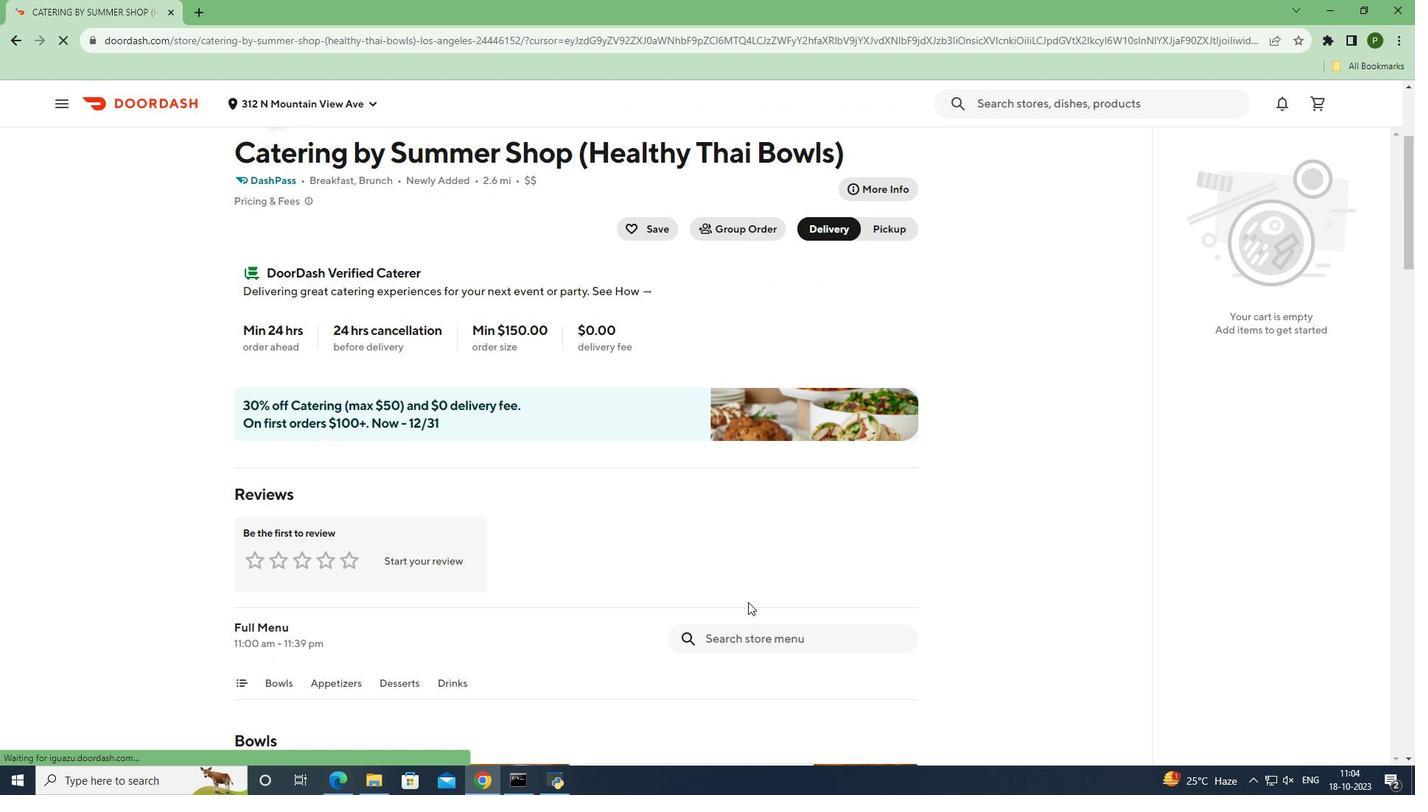 
Action: Mouse moved to (741, 571)
Screenshot: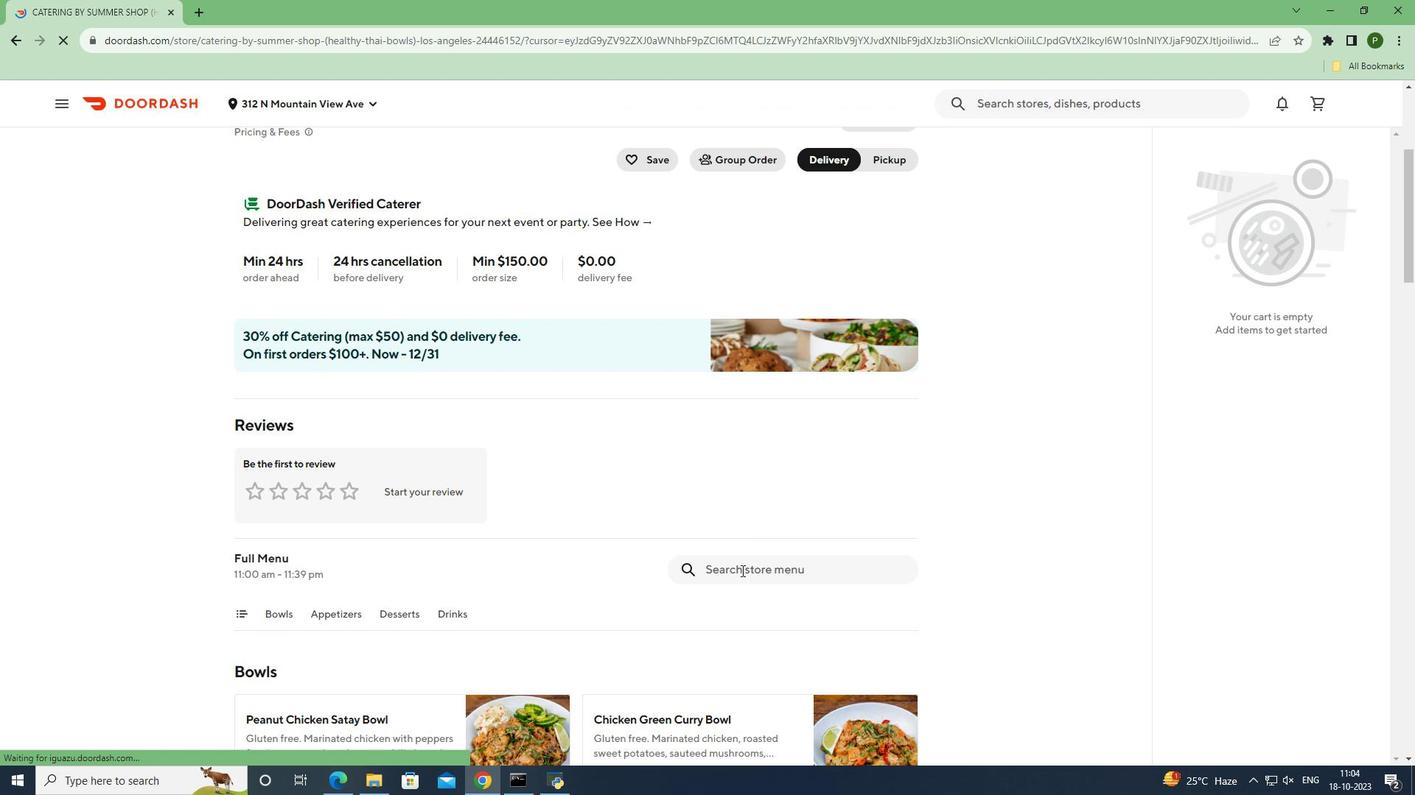 
Action: Mouse pressed left at (741, 571)
Screenshot: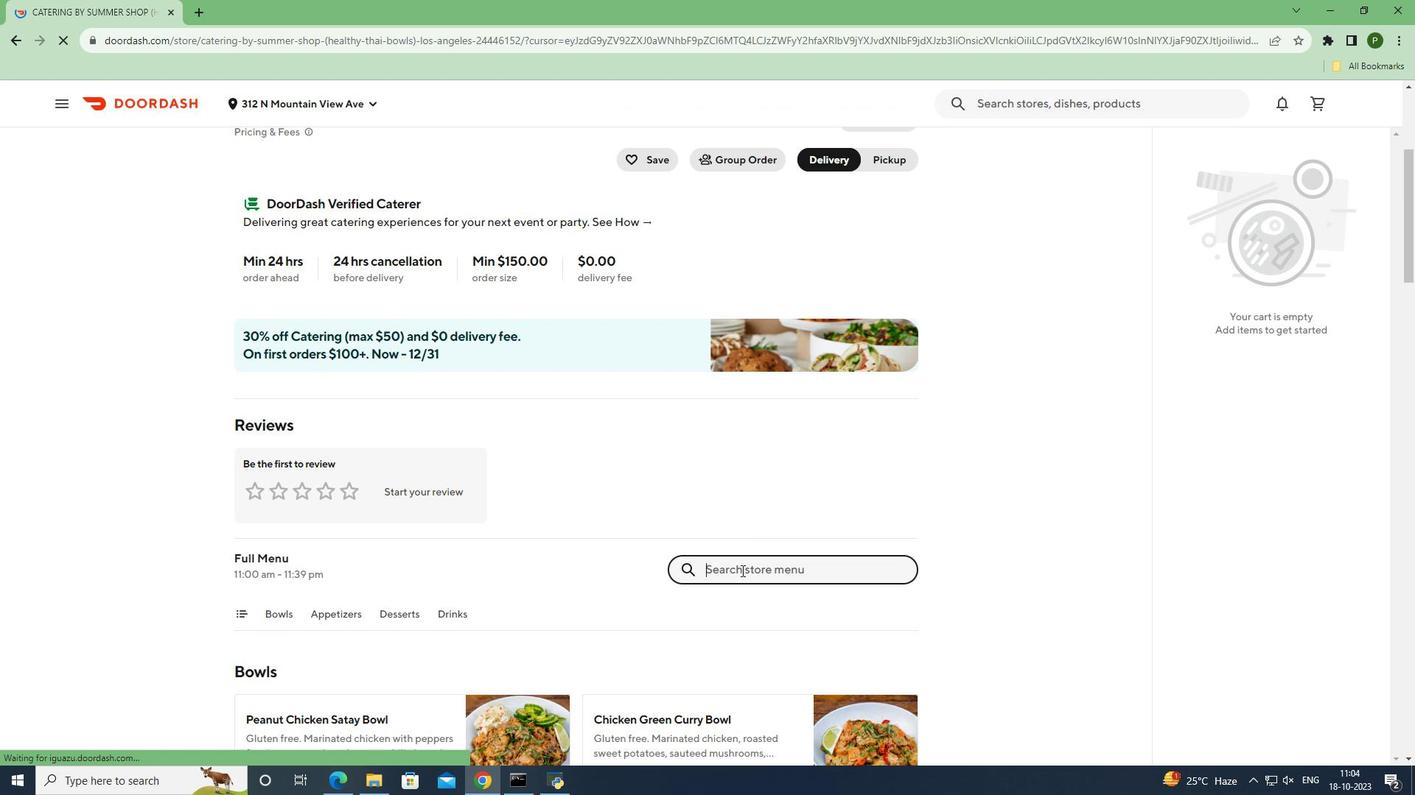 
Action: Key pressed <Key.caps_lock>S<Key.caps_lock>weet<Key.space><Key.caps_lock>S<Key.caps_lock>easame<Key.space><Key.caps_lock>T<Key.caps_lock>ofu<Key.space><Key.caps_lock>B<Key.caps_lock>owl<Key.enter>
Screenshot: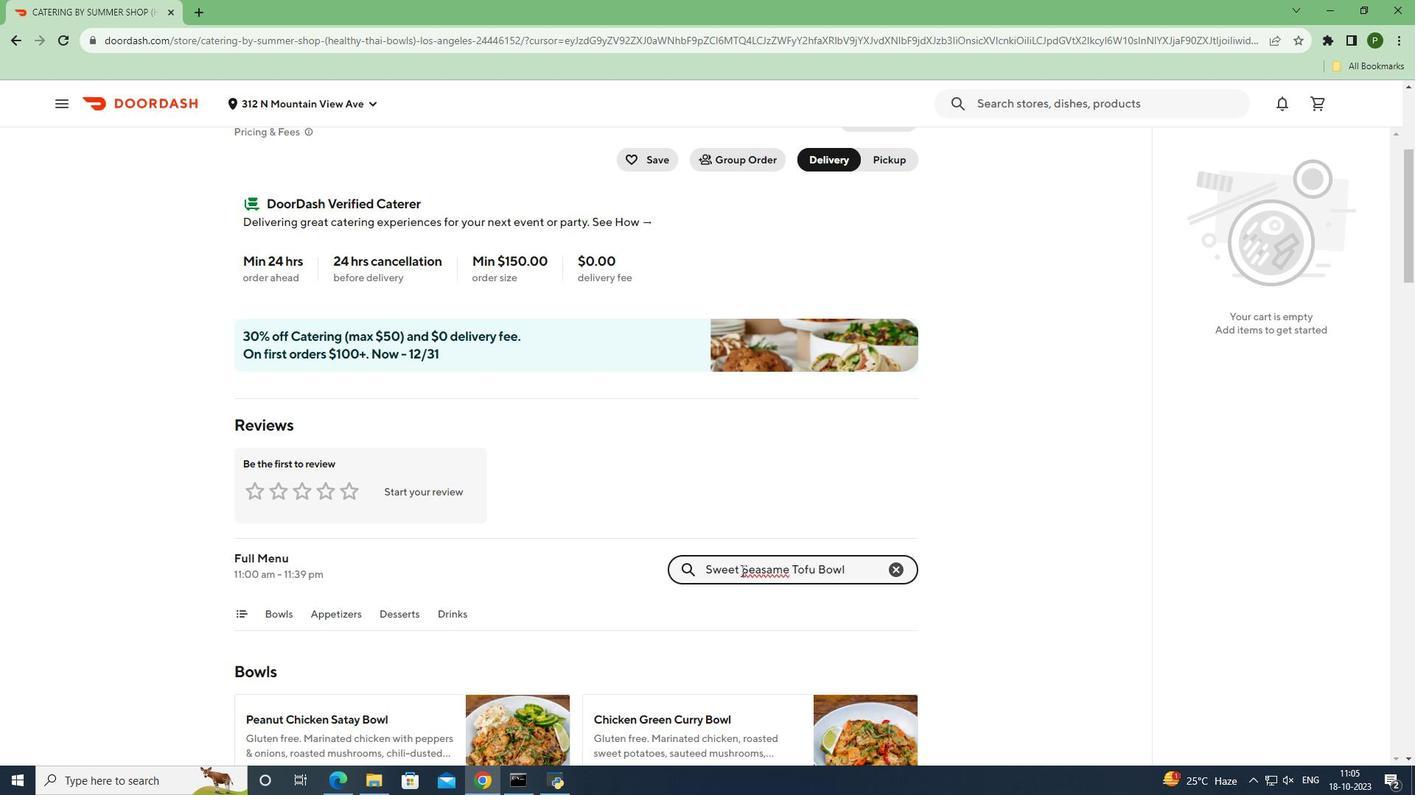
Action: Mouse moved to (554, 414)
Screenshot: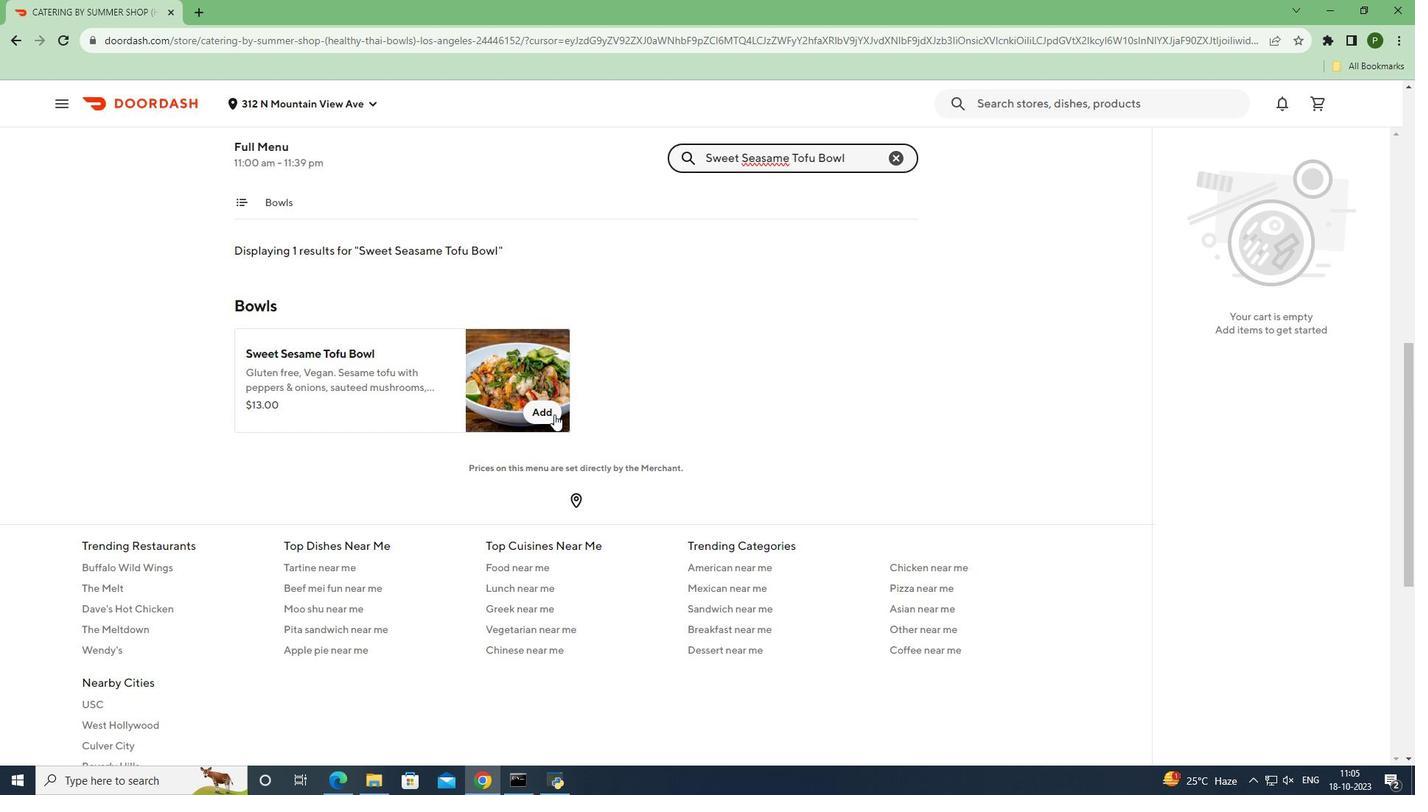 
Action: Mouse pressed left at (554, 414)
Screenshot: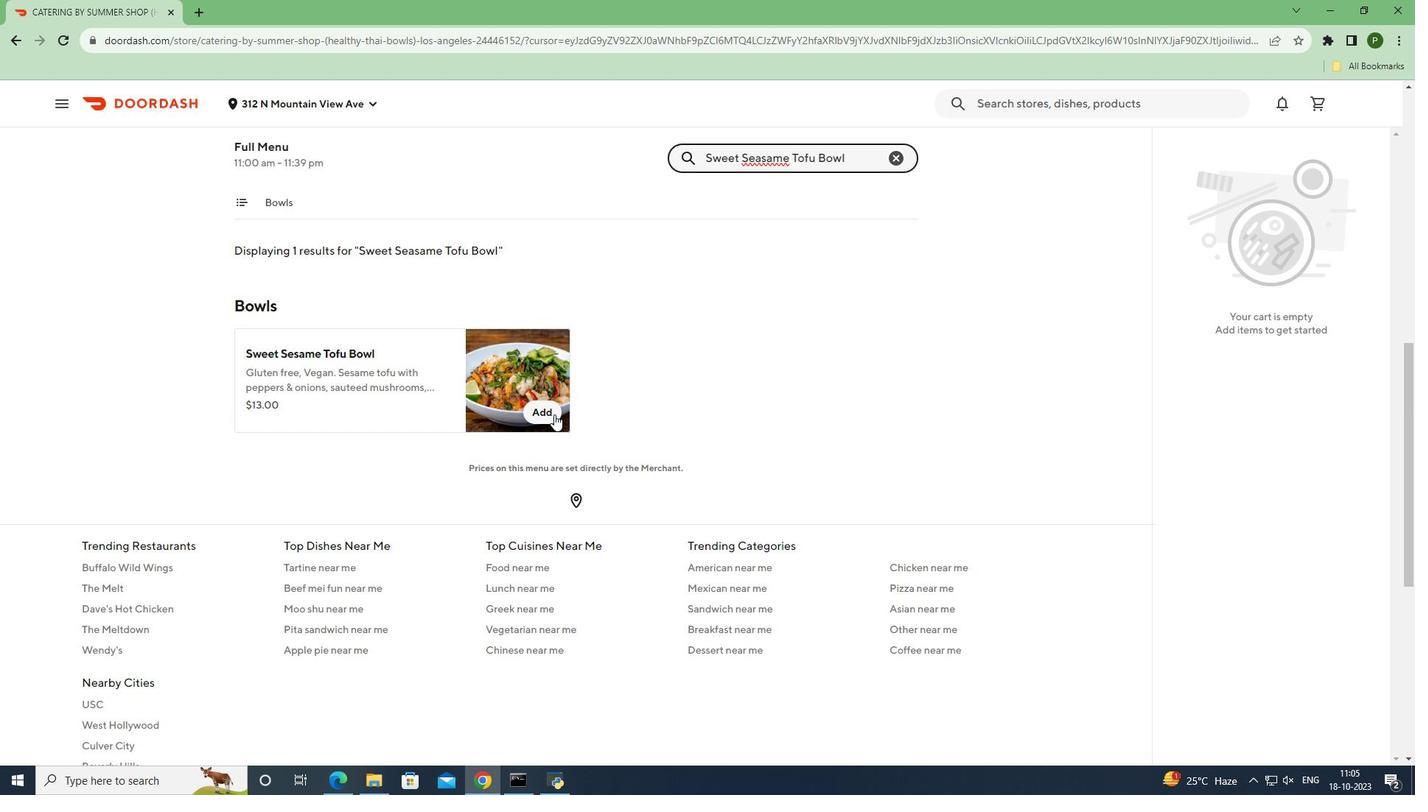 
Action: Mouse moved to (734, 724)
Screenshot: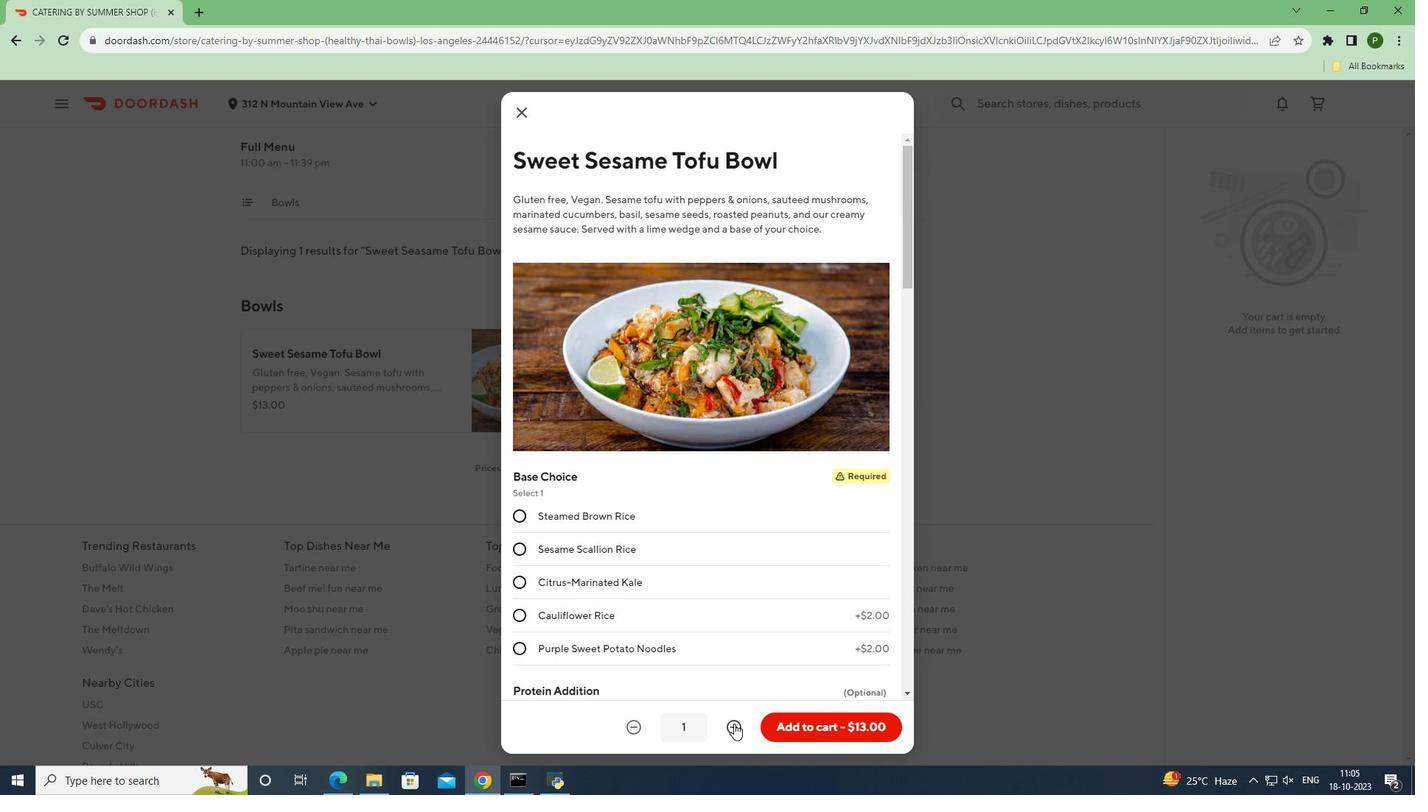 
Action: Mouse pressed left at (734, 724)
Screenshot: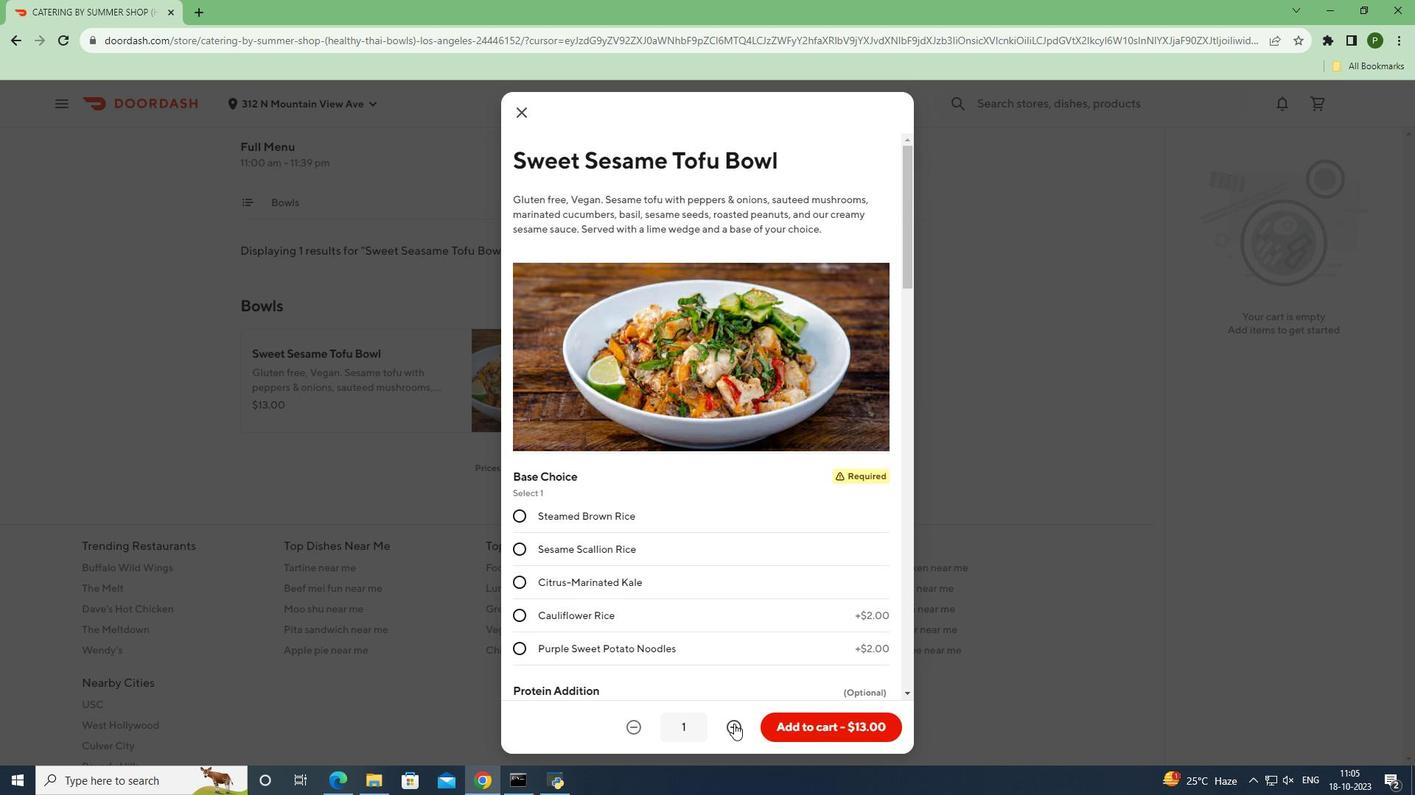 
Action: Mouse moved to (748, 607)
Screenshot: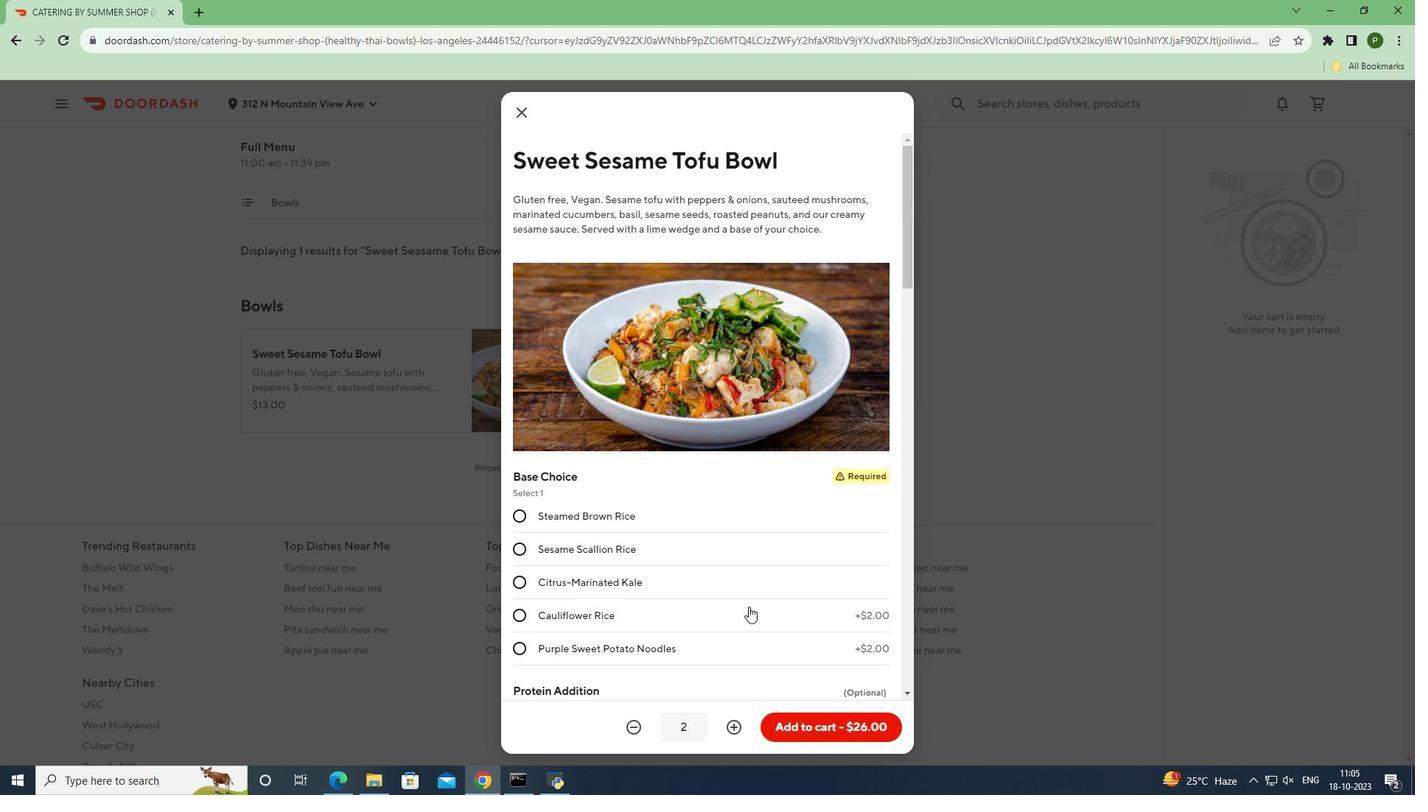 
